 Task: Apply the theme  ""Marina"".
Action: Mouse moved to (207, 78)
Screenshot: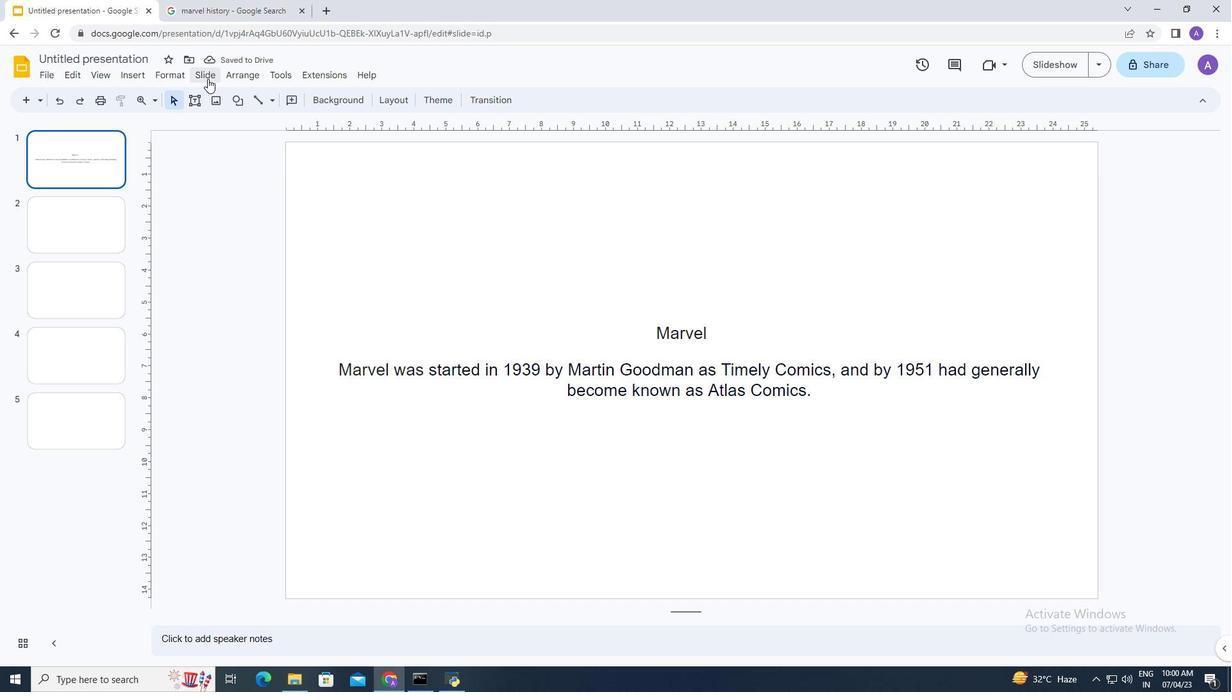 
Action: Mouse pressed left at (207, 78)
Screenshot: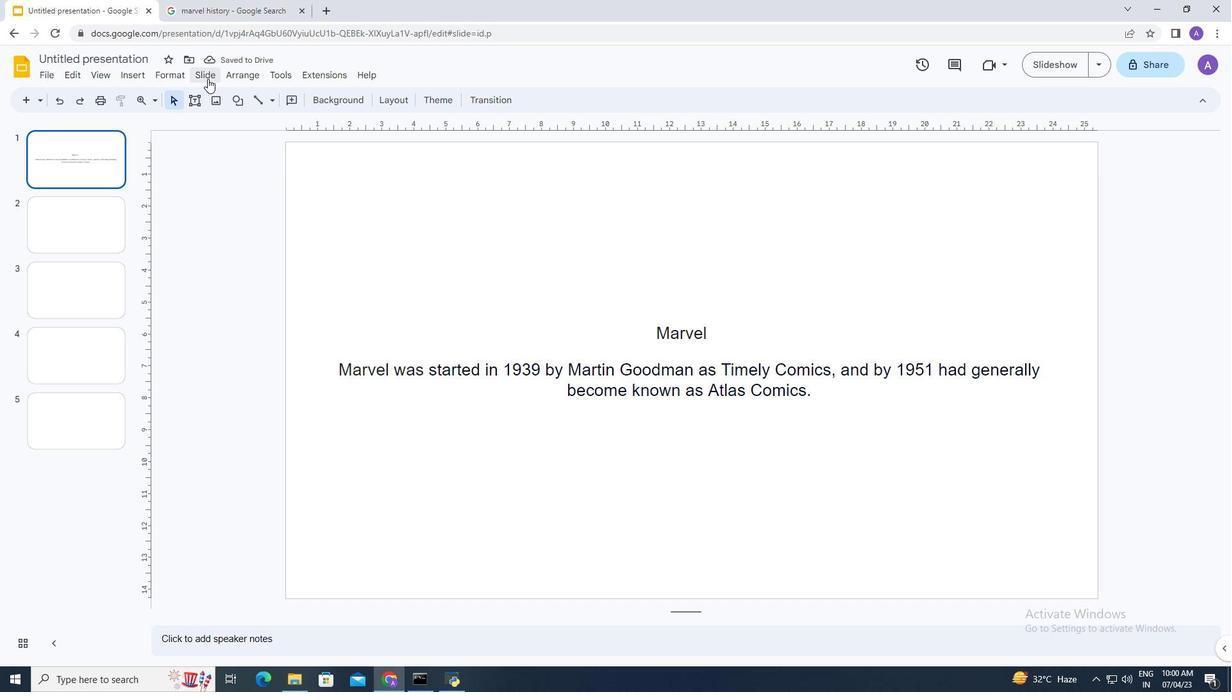 
Action: Mouse moved to (231, 300)
Screenshot: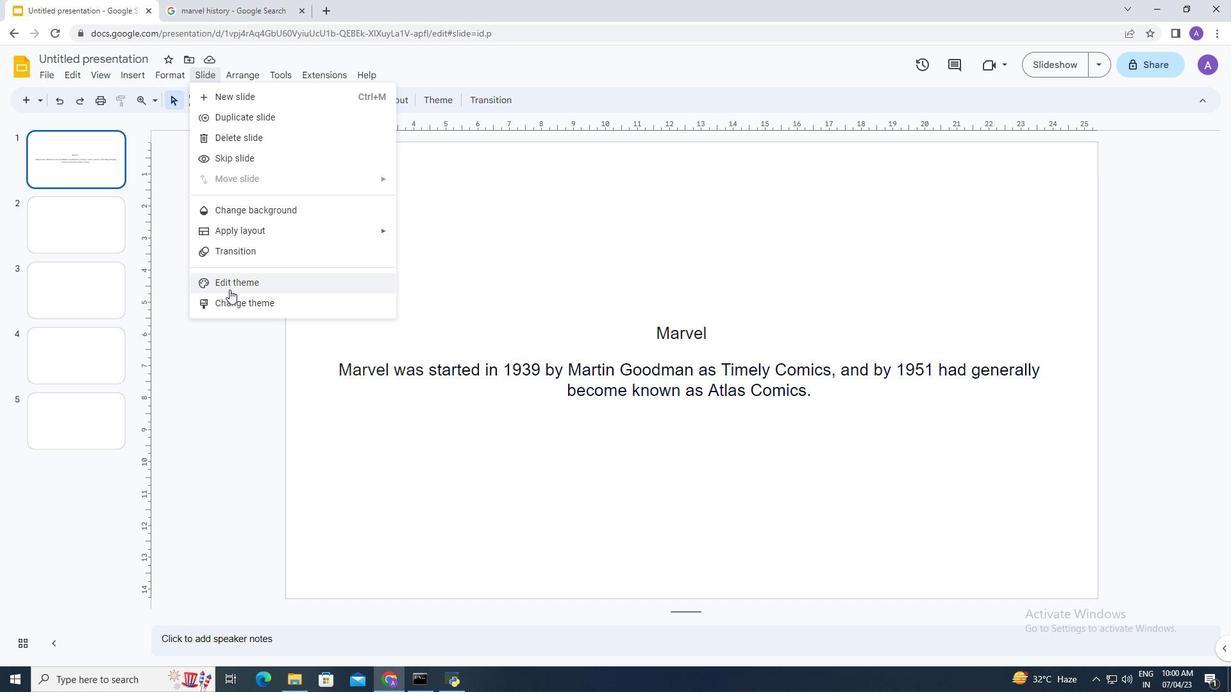 
Action: Mouse pressed left at (231, 300)
Screenshot: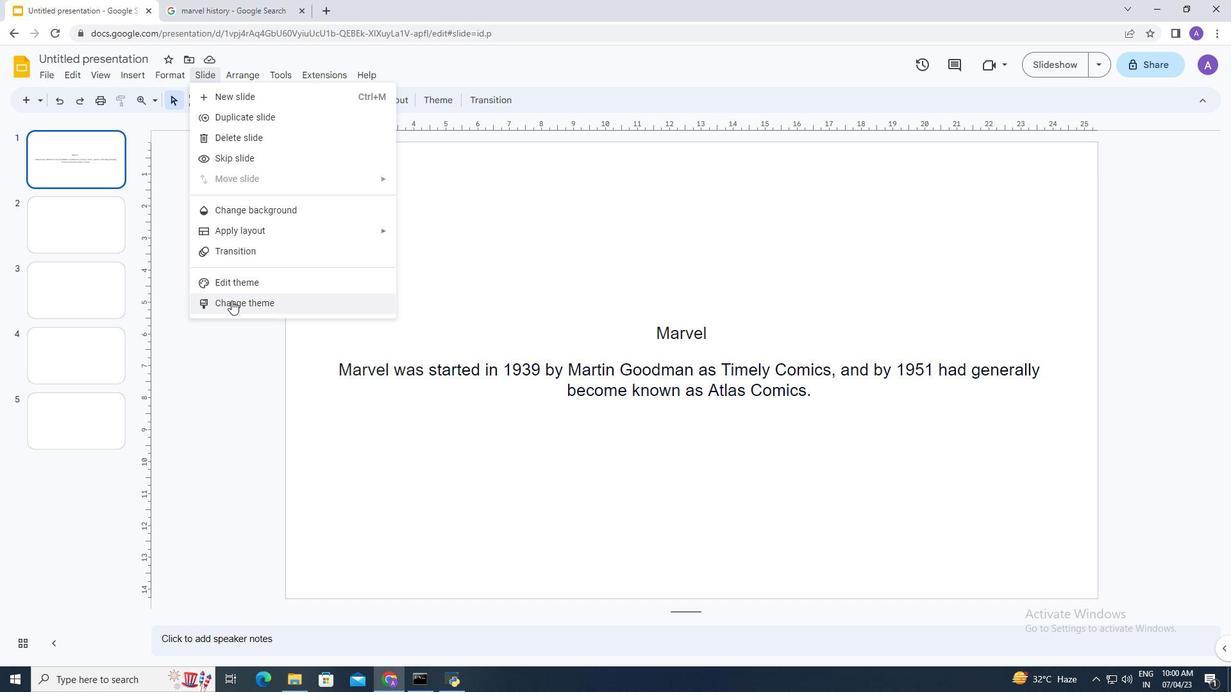 
Action: Mouse moved to (1154, 368)
Screenshot: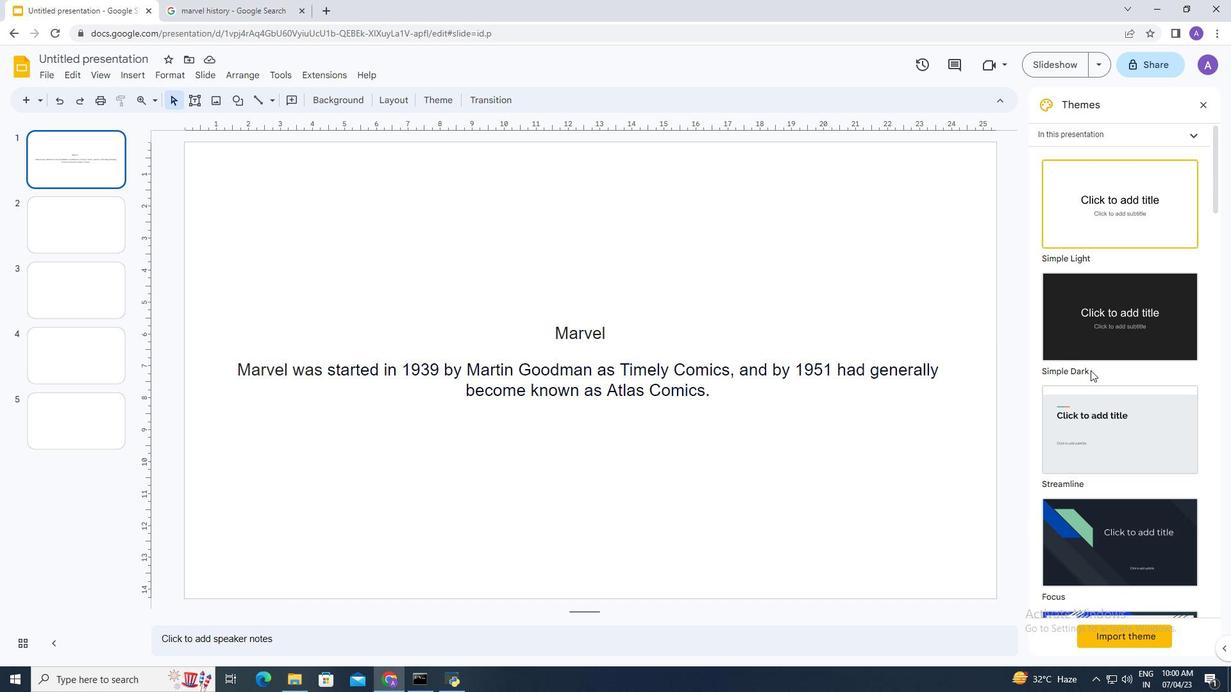 
Action: Mouse scrolled (1154, 368) with delta (0, 0)
Screenshot: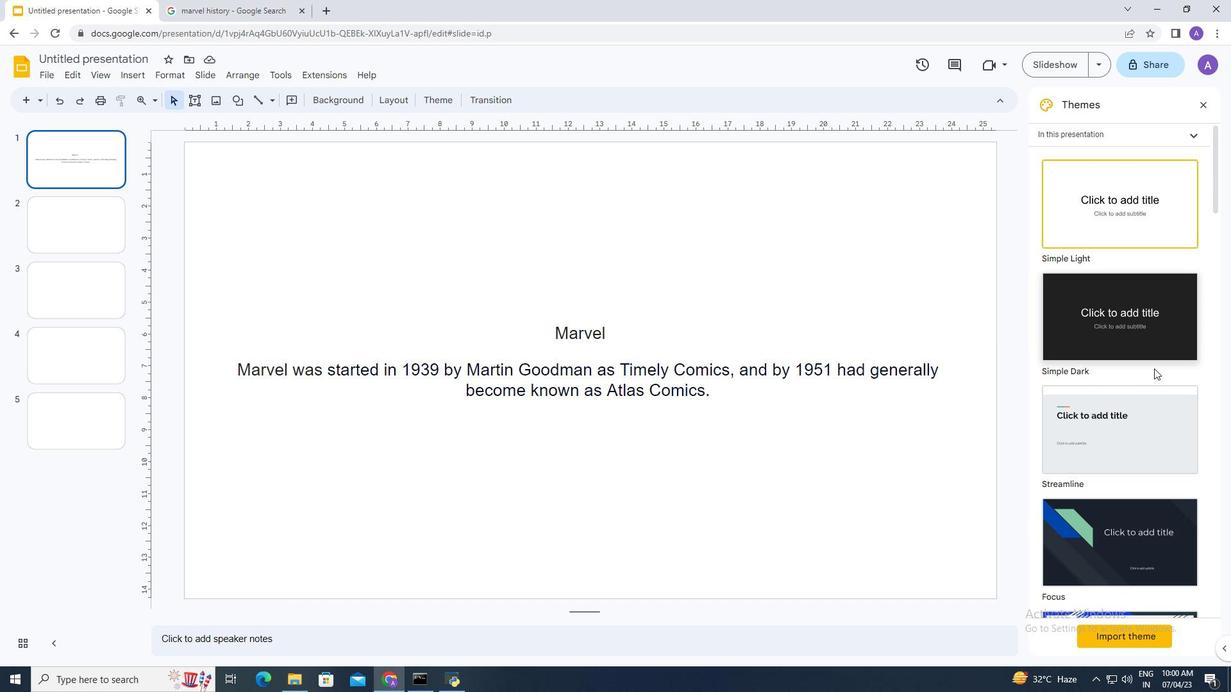 
Action: Mouse scrolled (1154, 368) with delta (0, 0)
Screenshot: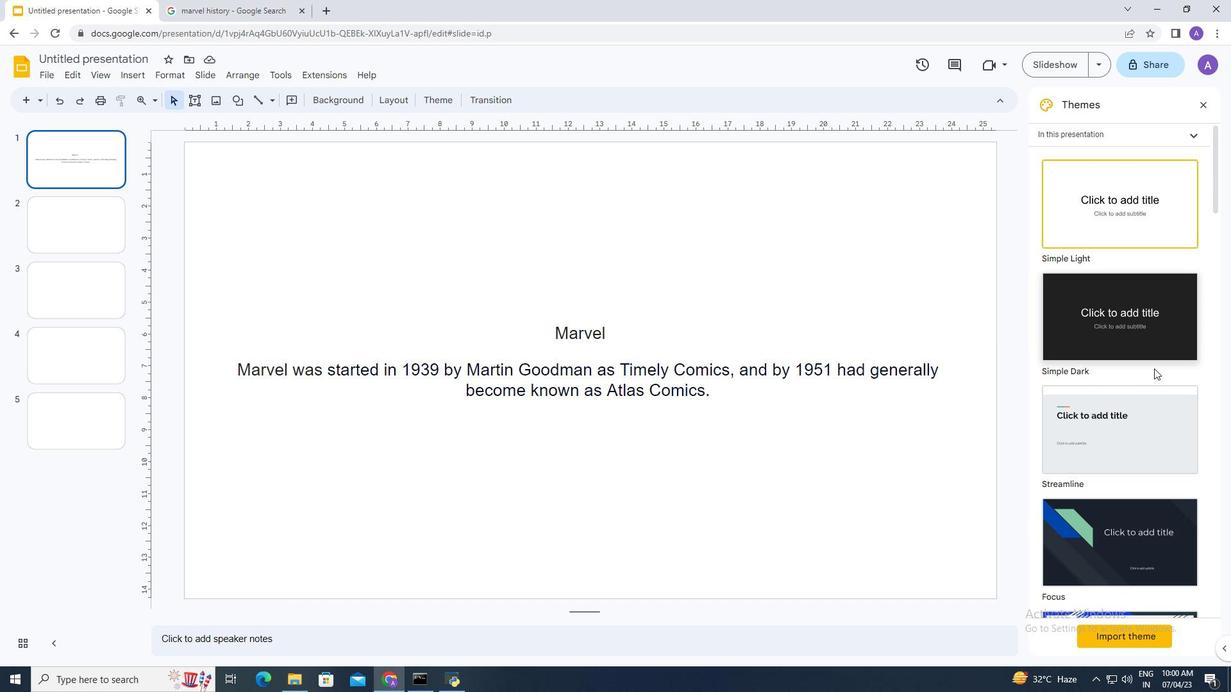 
Action: Mouse moved to (1154, 368)
Screenshot: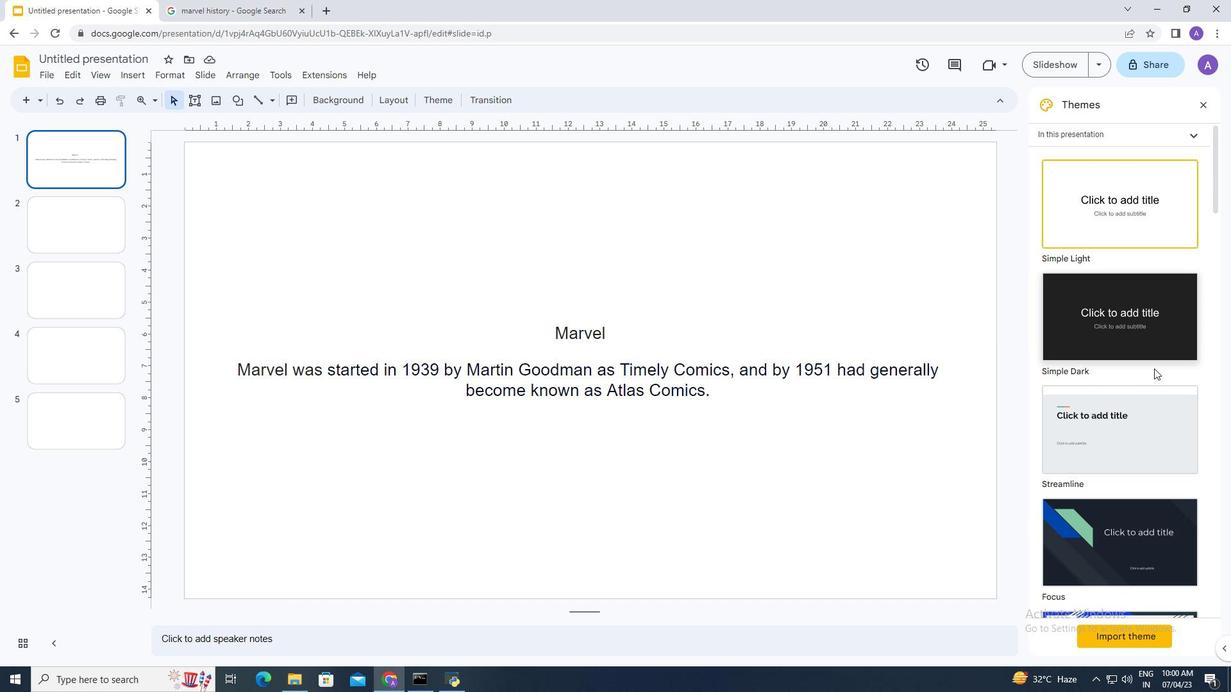 
Action: Mouse scrolled (1154, 368) with delta (0, 0)
Screenshot: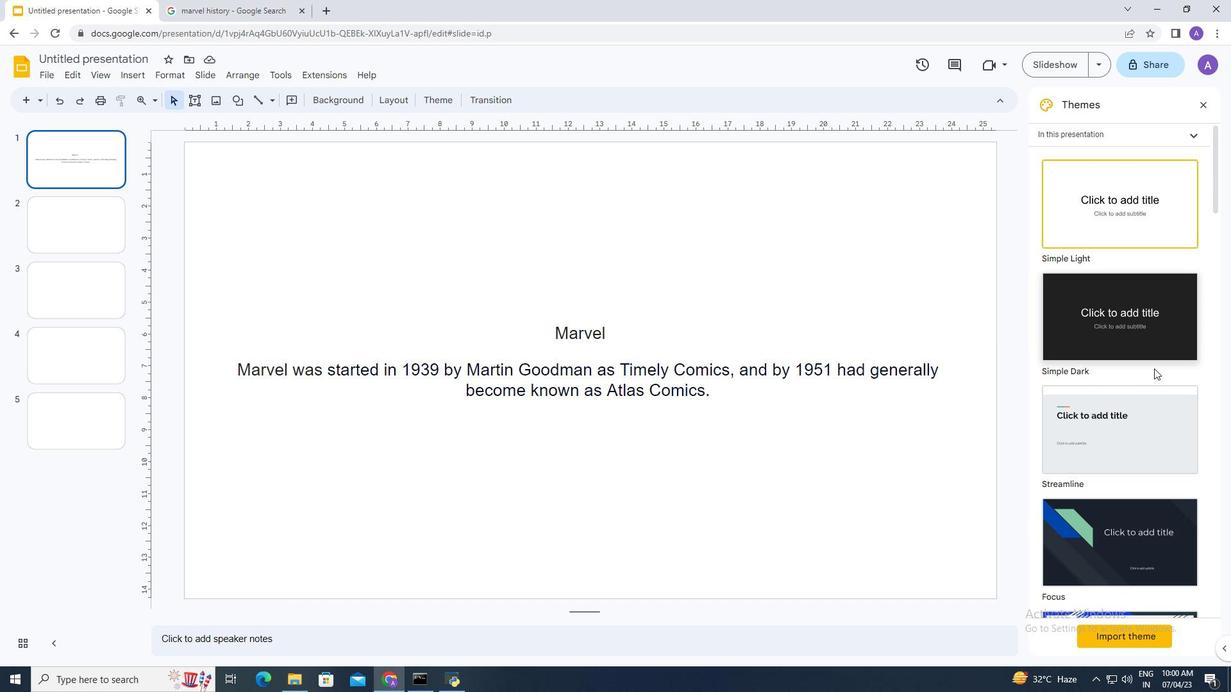 
Action: Mouse moved to (1112, 361)
Screenshot: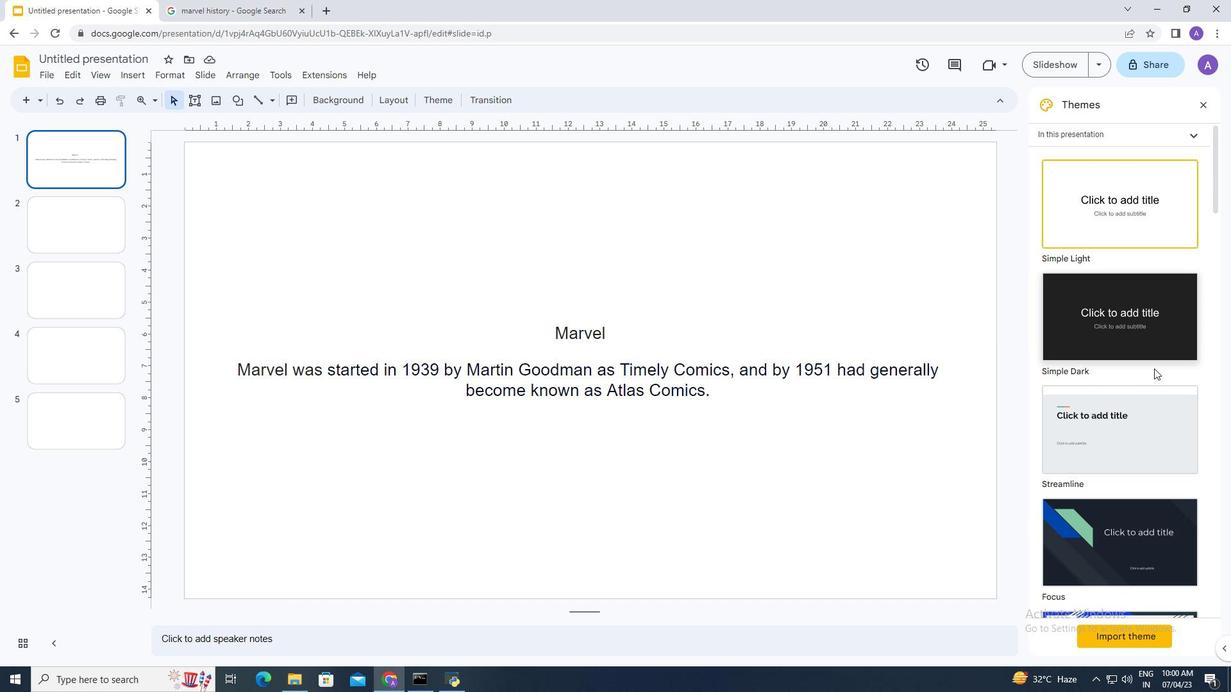 
Action: Mouse scrolled (1138, 365) with delta (0, 0)
Screenshot: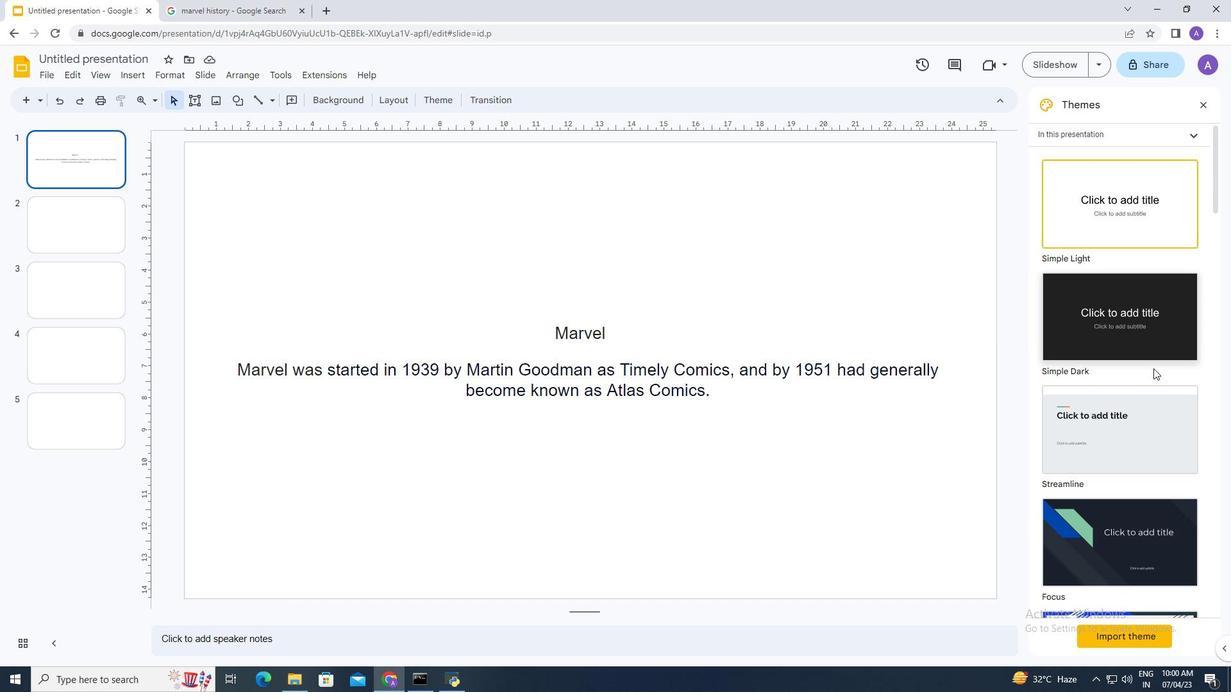 
Action: Mouse moved to (1102, 359)
Screenshot: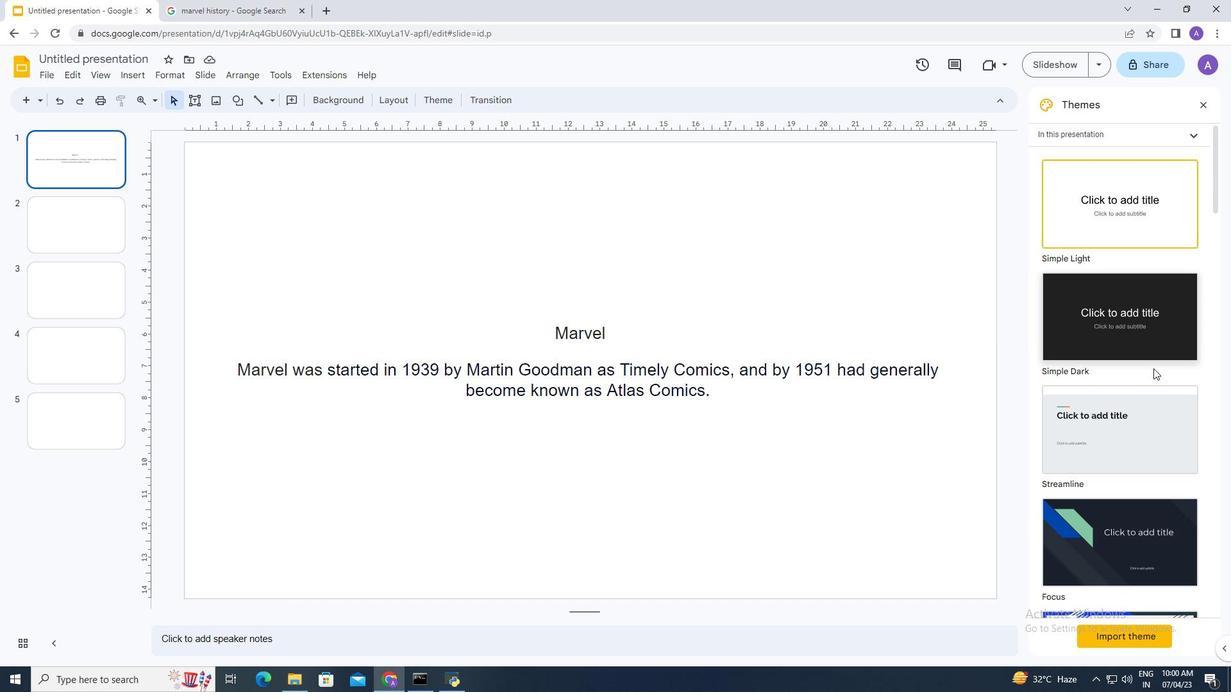 
Action: Mouse scrolled (1102, 359) with delta (0, 0)
Screenshot: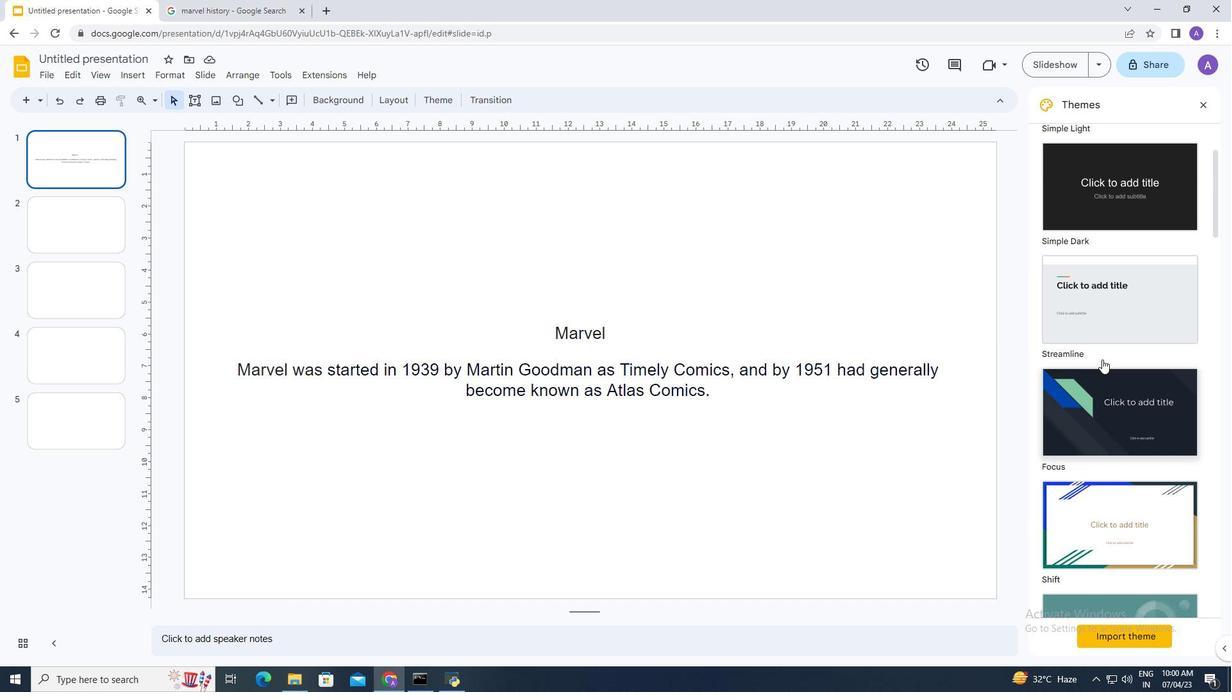 
Action: Mouse scrolled (1102, 359) with delta (0, 0)
Screenshot: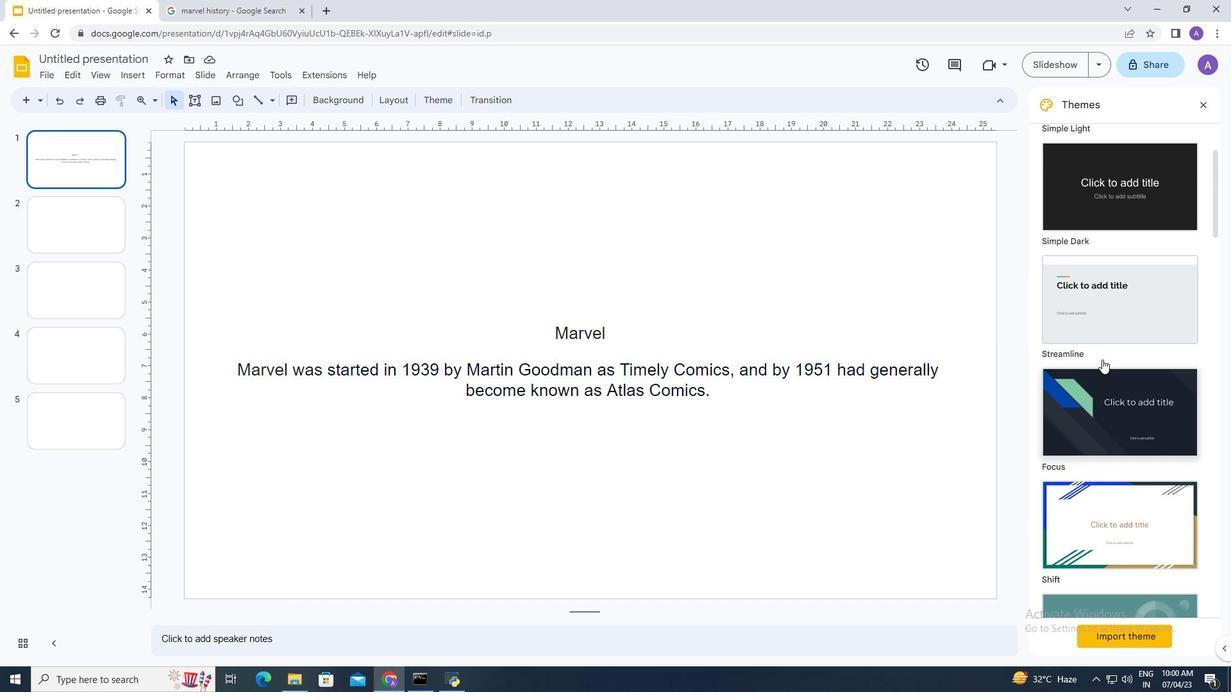
Action: Mouse scrolled (1102, 359) with delta (0, 0)
Screenshot: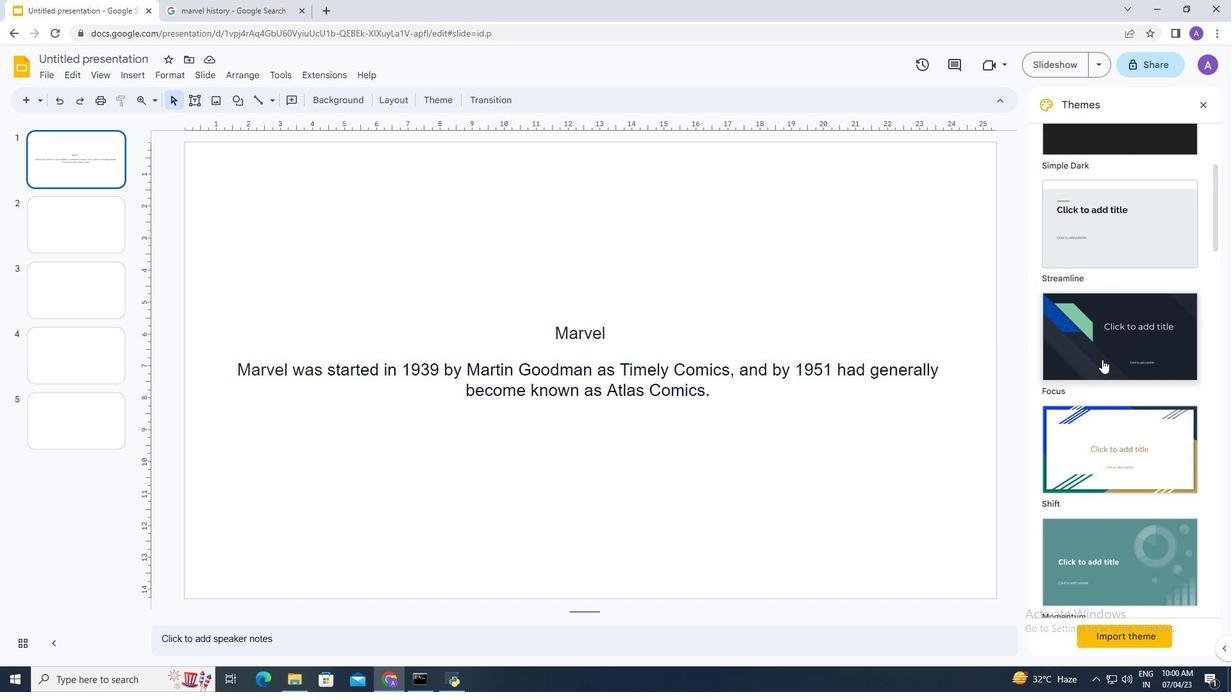 
Action: Mouse scrolled (1102, 359) with delta (0, 0)
Screenshot: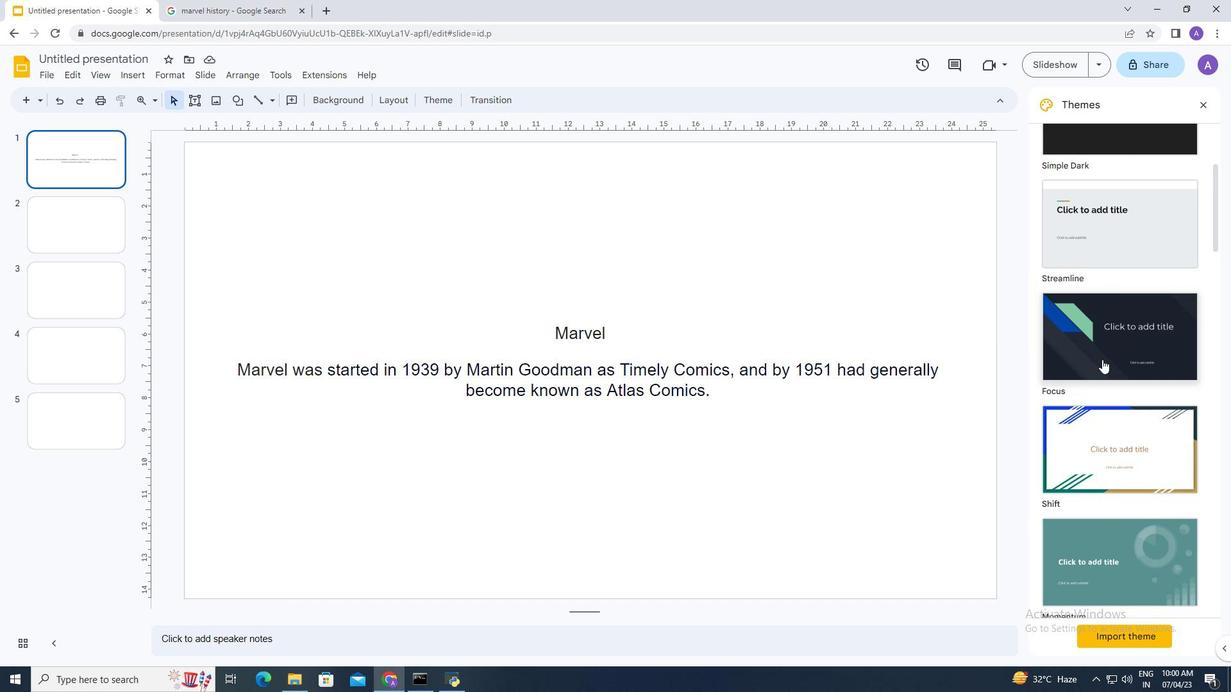 
Action: Mouse scrolled (1102, 359) with delta (0, 0)
Screenshot: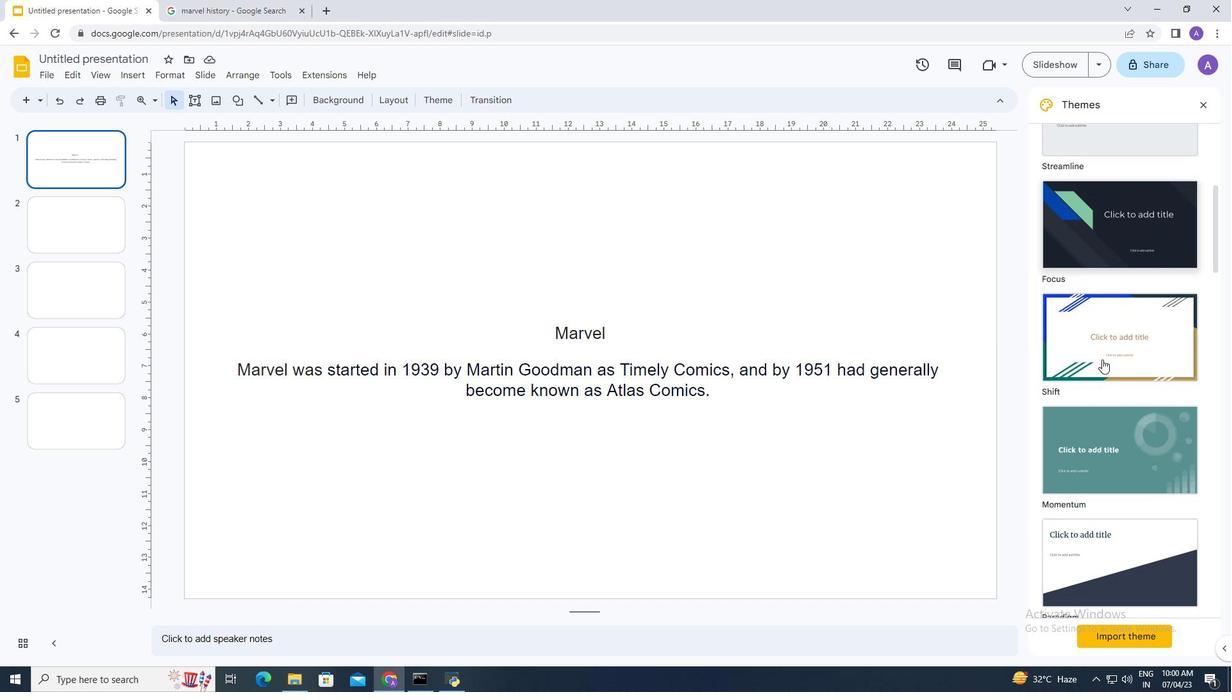 
Action: Mouse scrolled (1102, 359) with delta (0, 0)
Screenshot: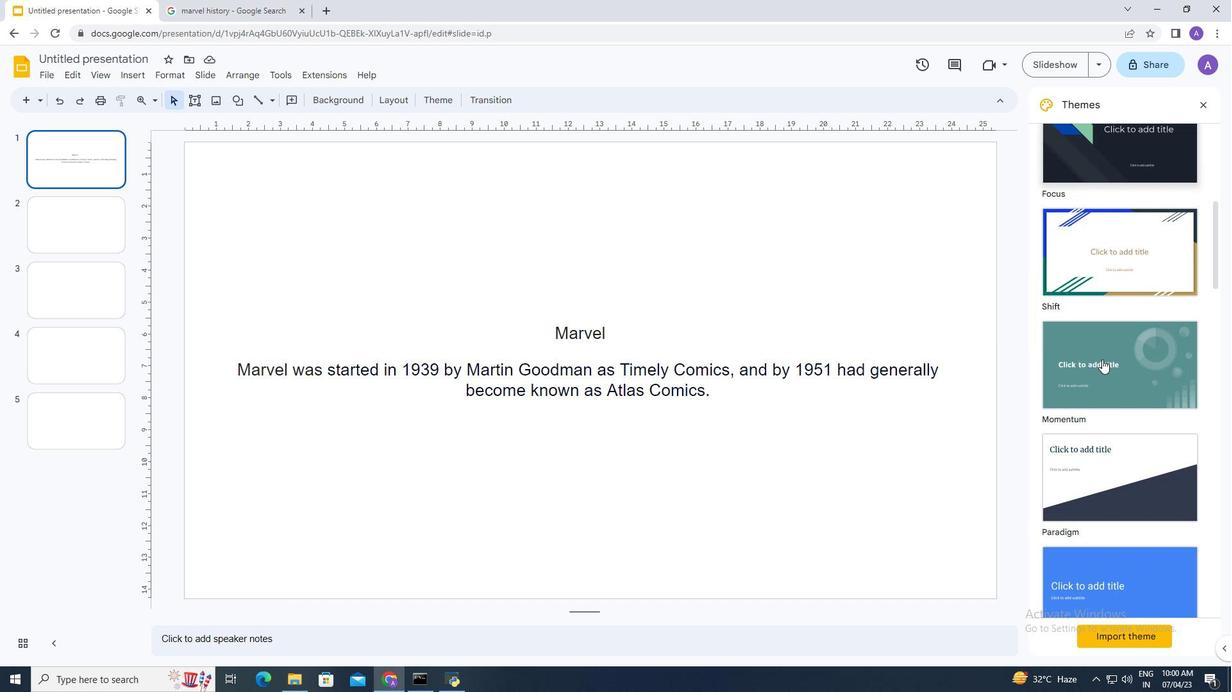 
Action: Mouse scrolled (1102, 359) with delta (0, 0)
Screenshot: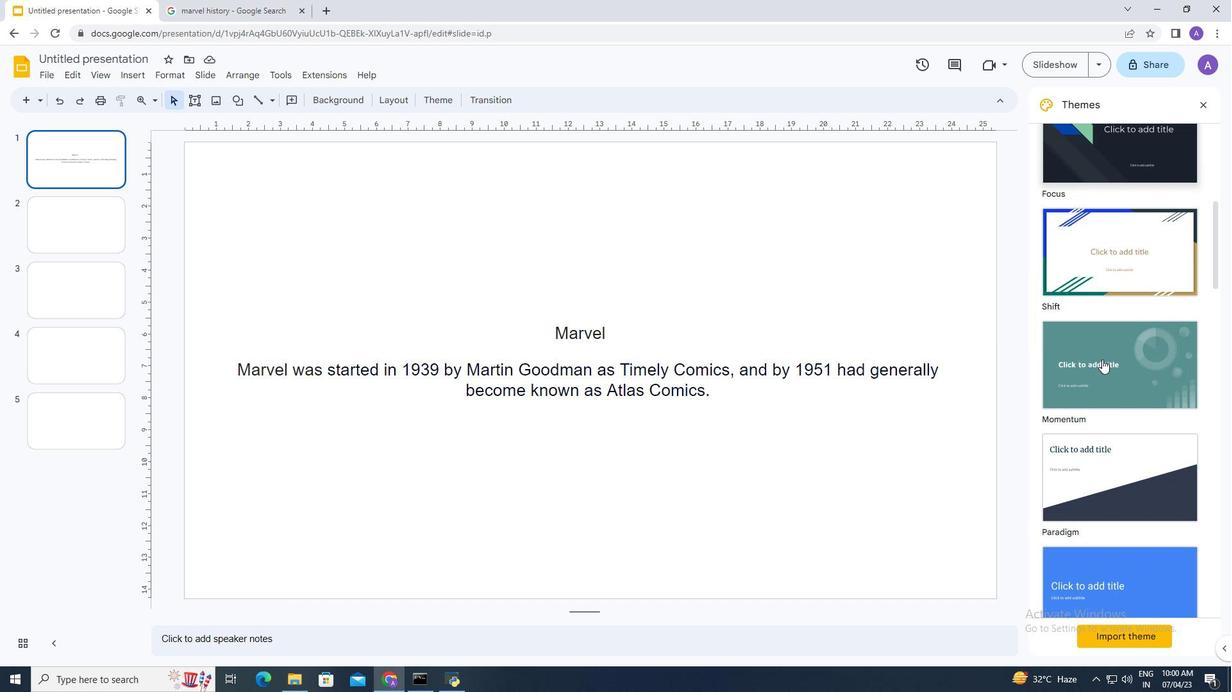 
Action: Mouse scrolled (1102, 359) with delta (0, 0)
Screenshot: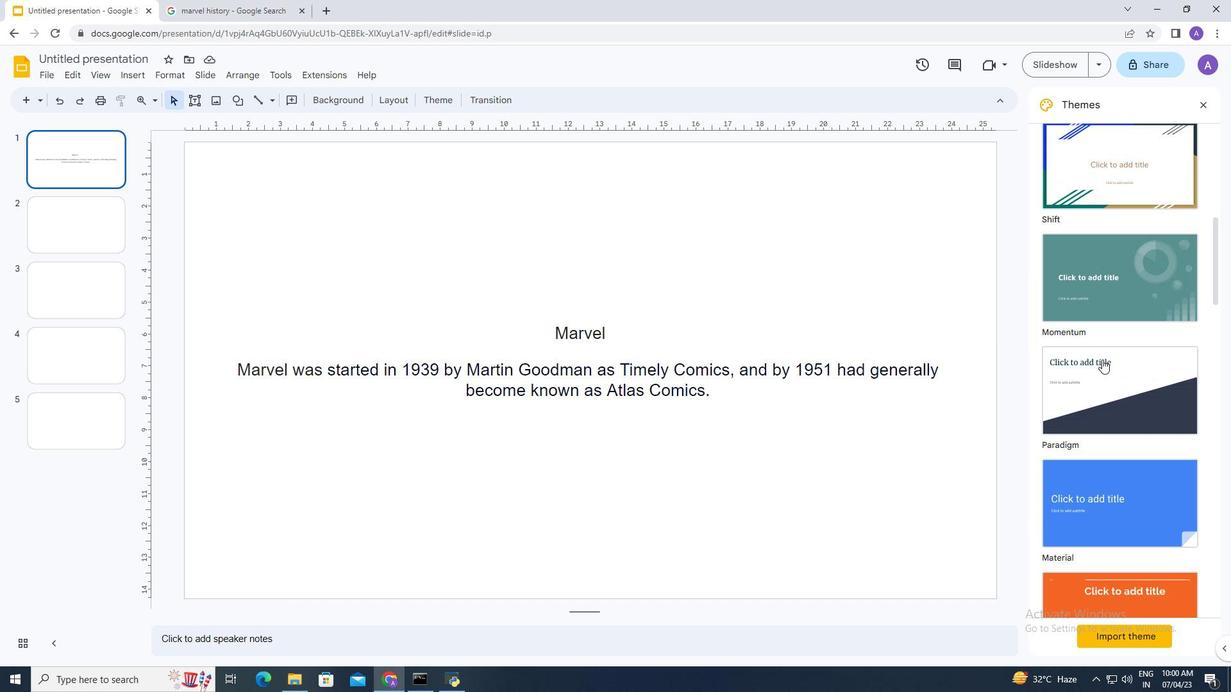 
Action: Mouse scrolled (1102, 359) with delta (0, 0)
Screenshot: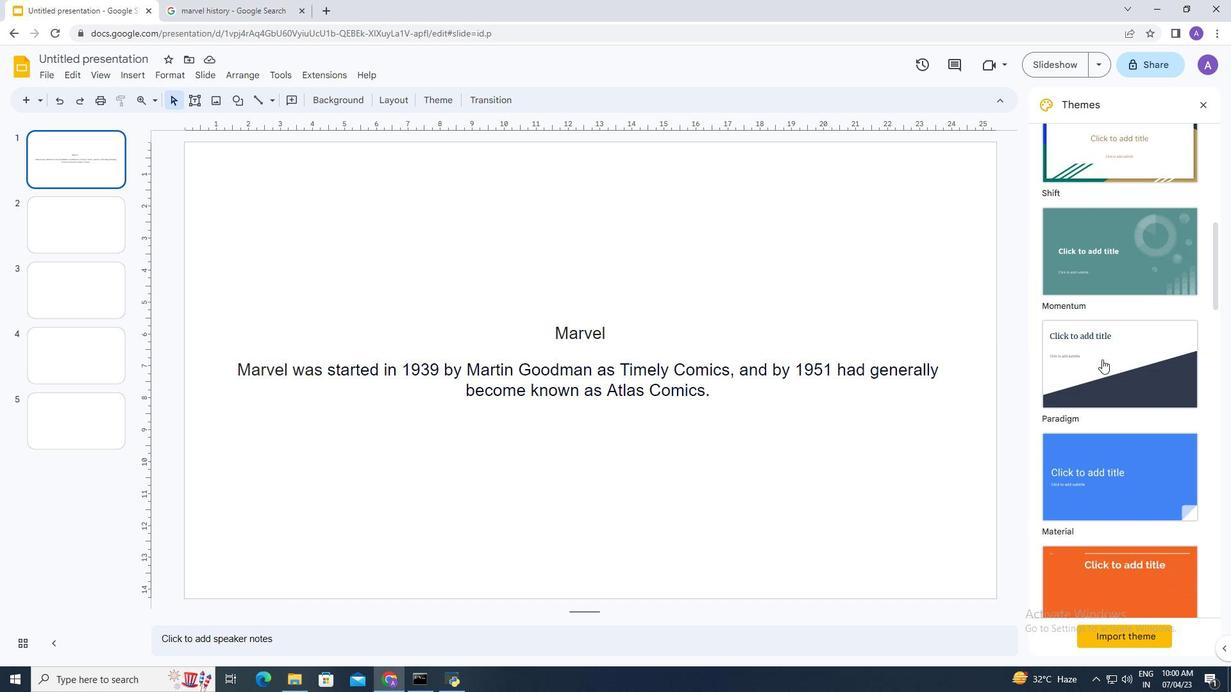 
Action: Mouse scrolled (1102, 359) with delta (0, 0)
Screenshot: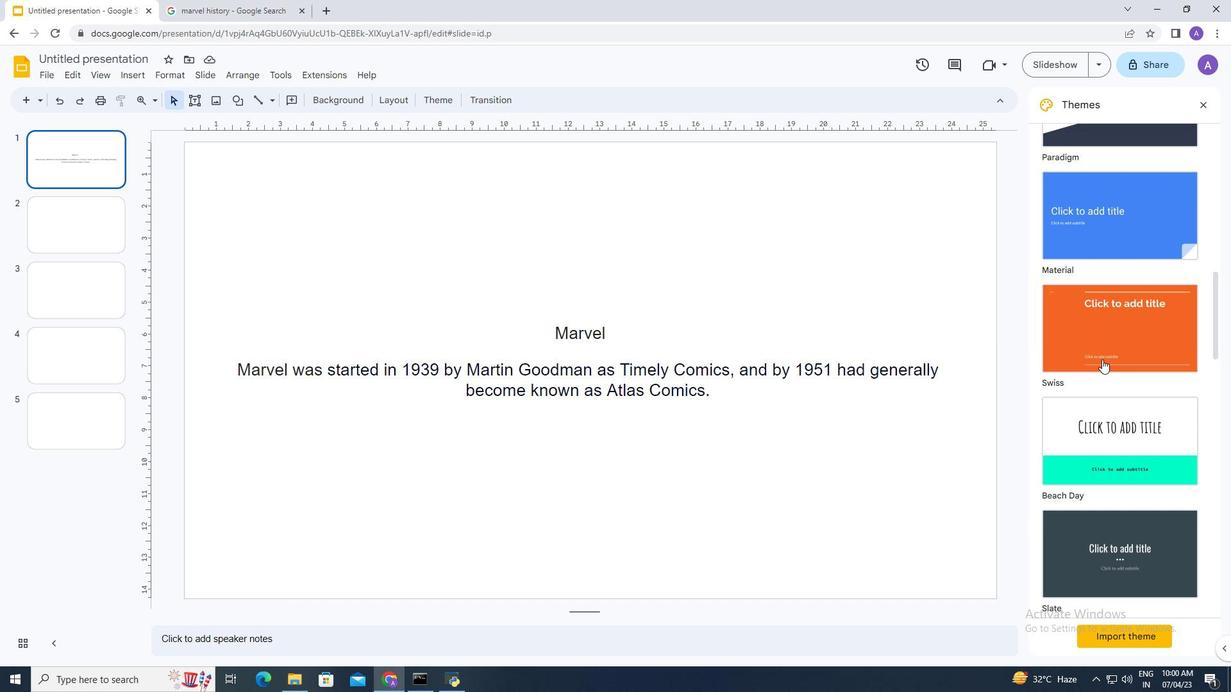 
Action: Mouse scrolled (1102, 359) with delta (0, 0)
Screenshot: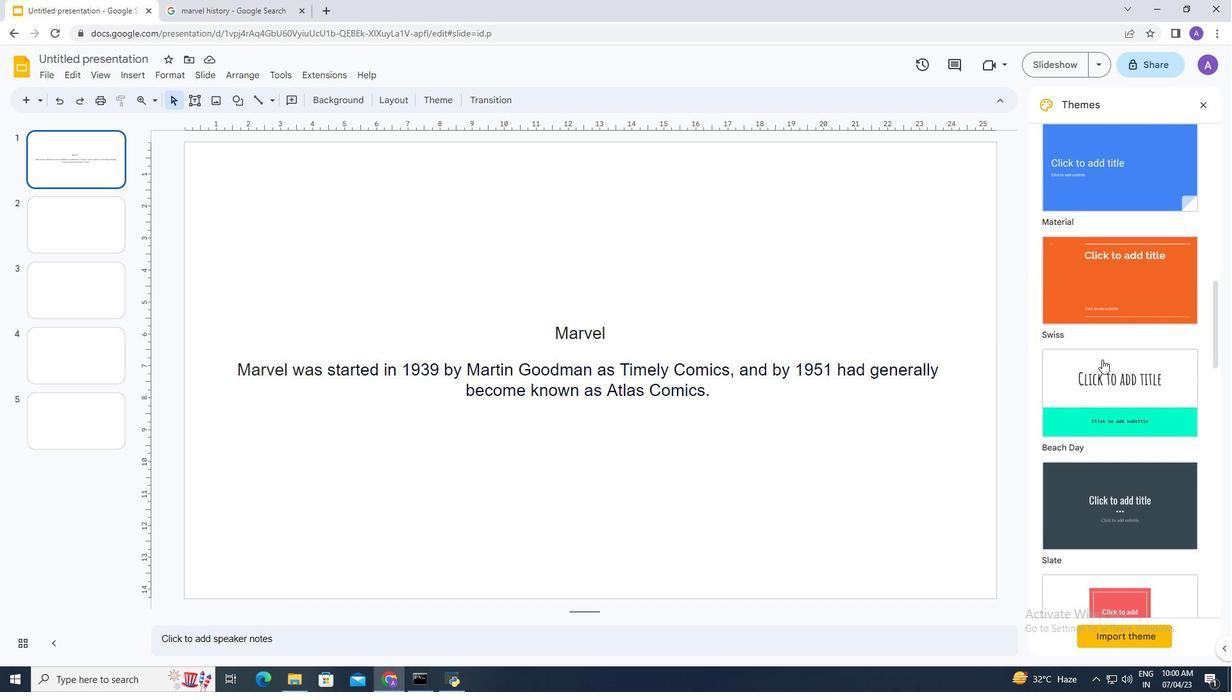 
Action: Mouse scrolled (1102, 360) with delta (0, 0)
Screenshot: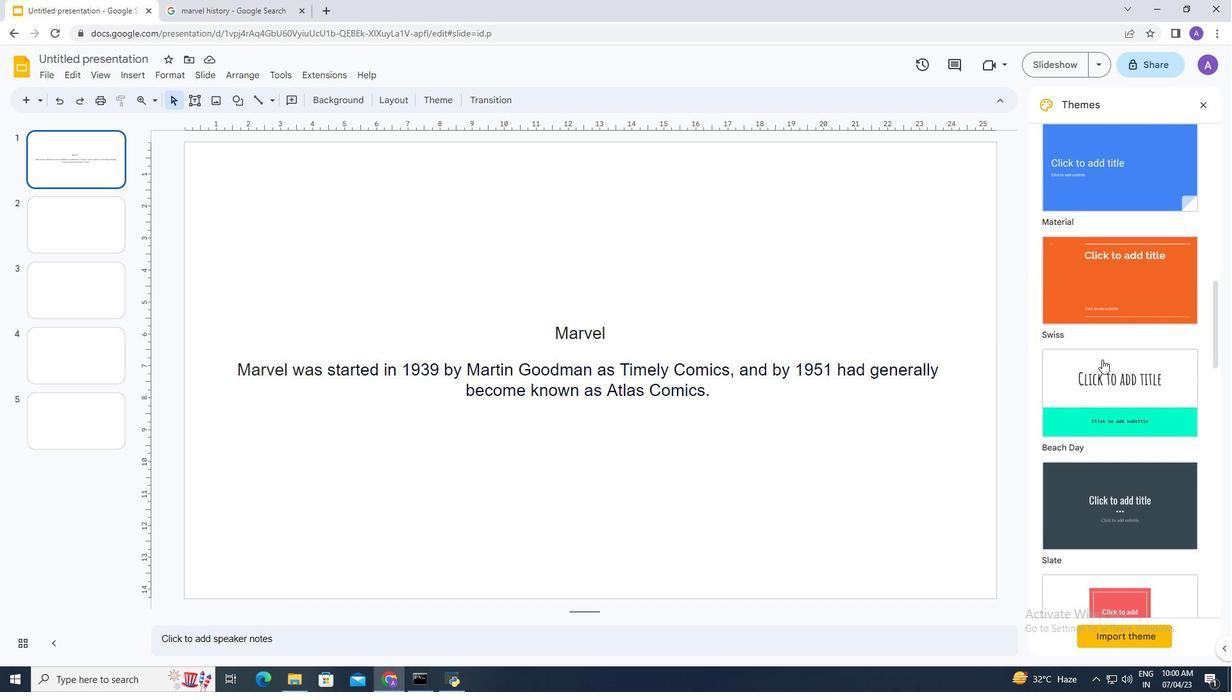 
Action: Mouse scrolled (1102, 359) with delta (0, 0)
Screenshot: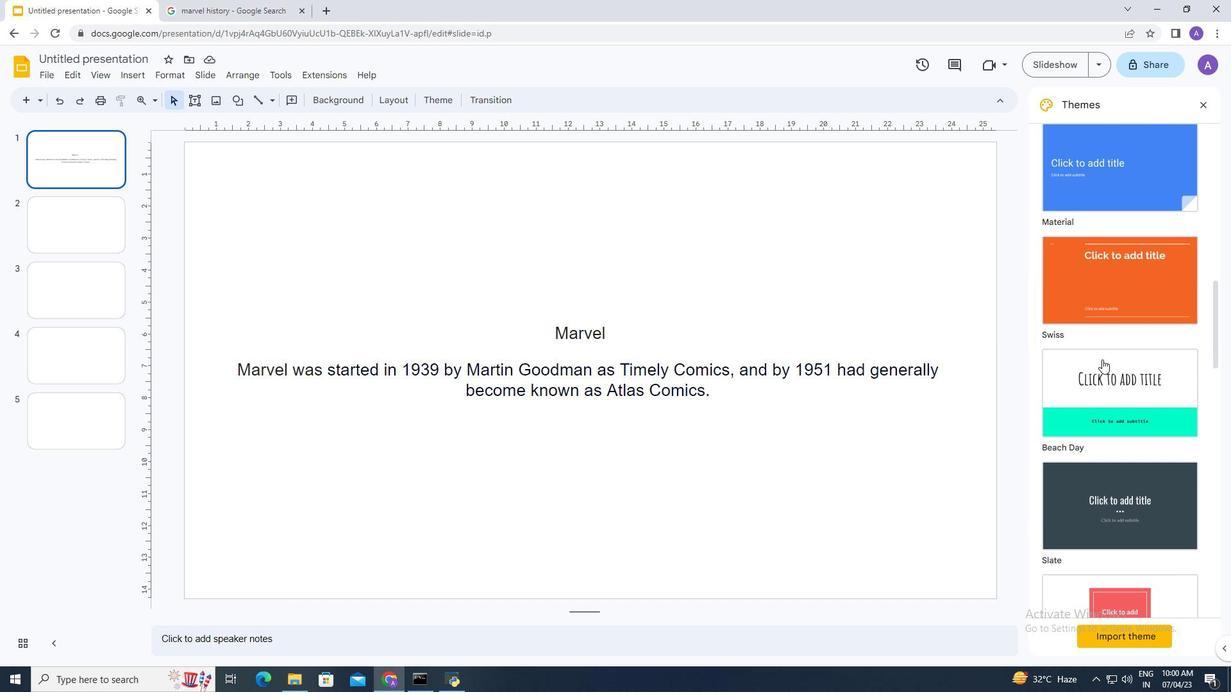 
Action: Mouse scrolled (1102, 359) with delta (0, 0)
Screenshot: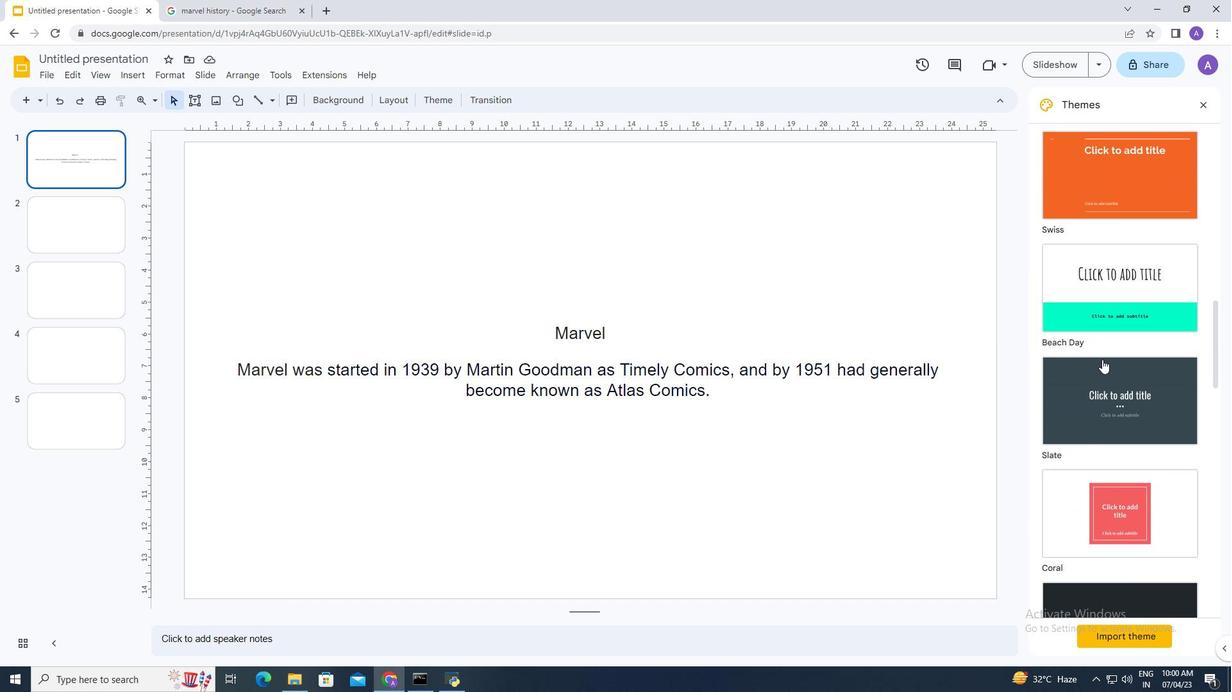 
Action: Mouse scrolled (1102, 359) with delta (0, 0)
Screenshot: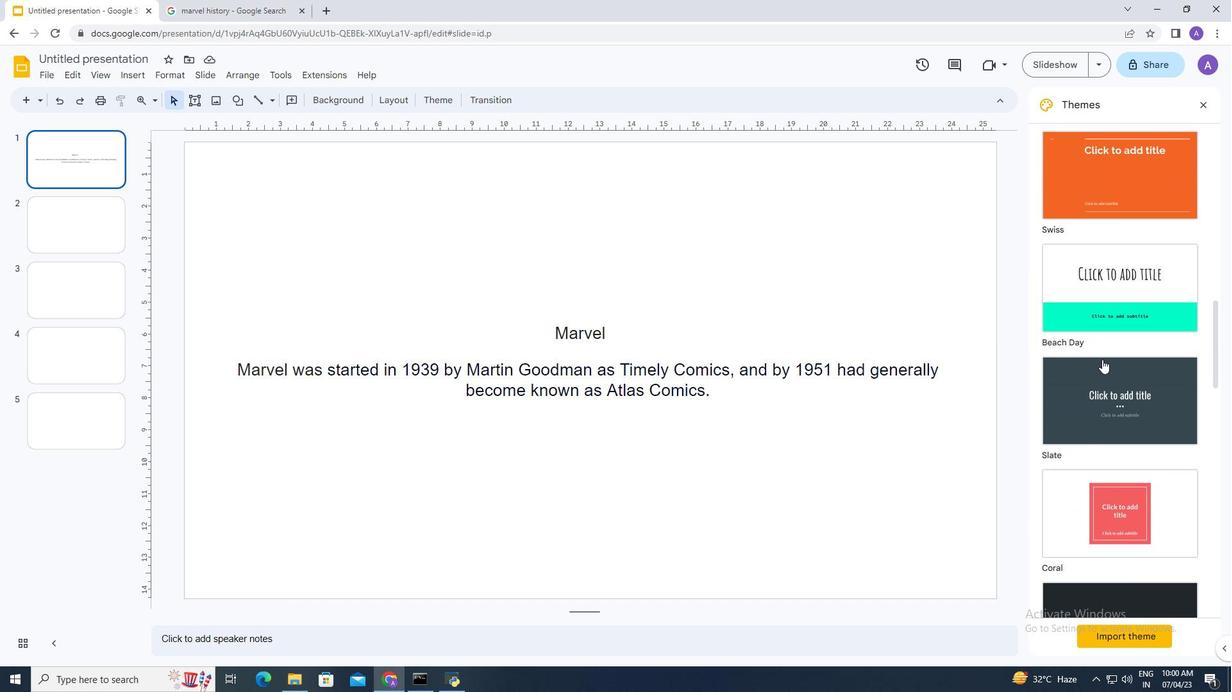 
Action: Mouse scrolled (1102, 359) with delta (0, 0)
Screenshot: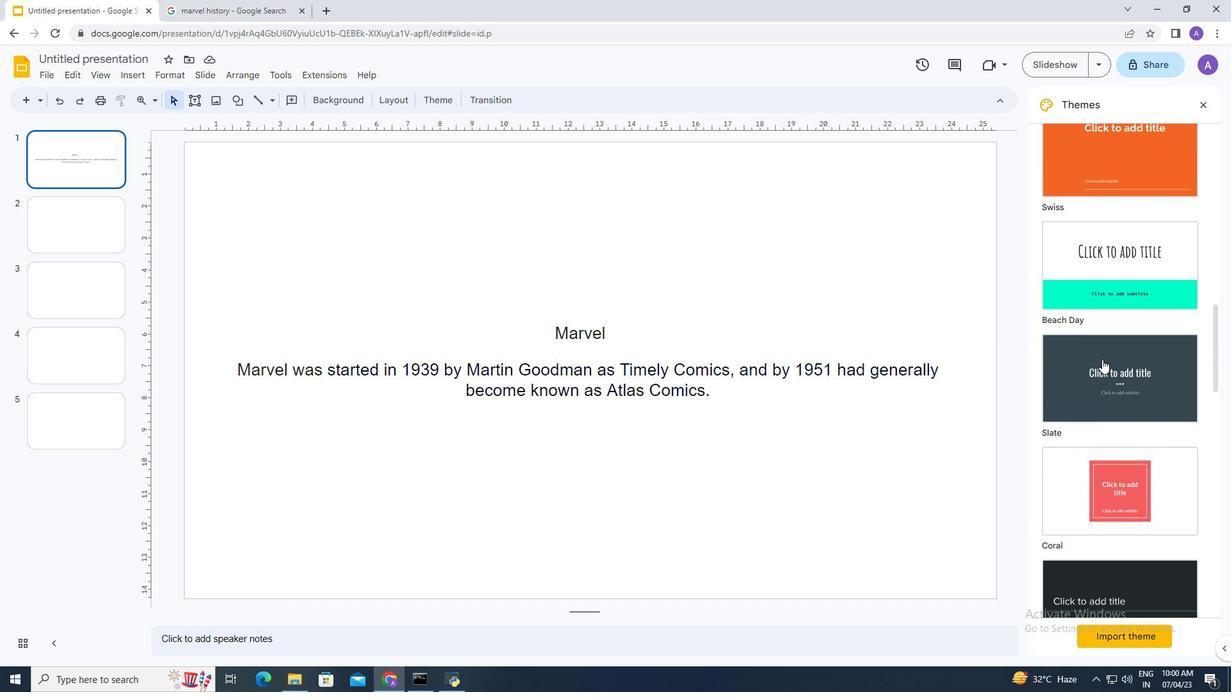 
Action: Mouse scrolled (1102, 359) with delta (0, 0)
Screenshot: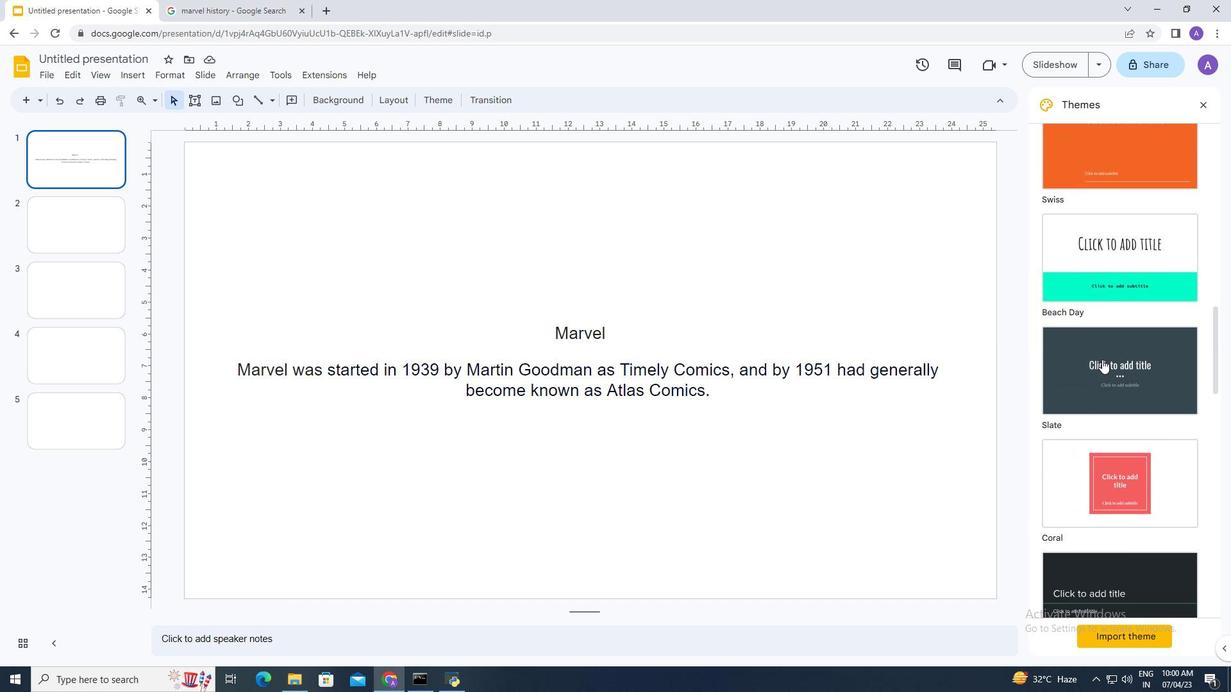 
Action: Mouse scrolled (1102, 359) with delta (0, 0)
Screenshot: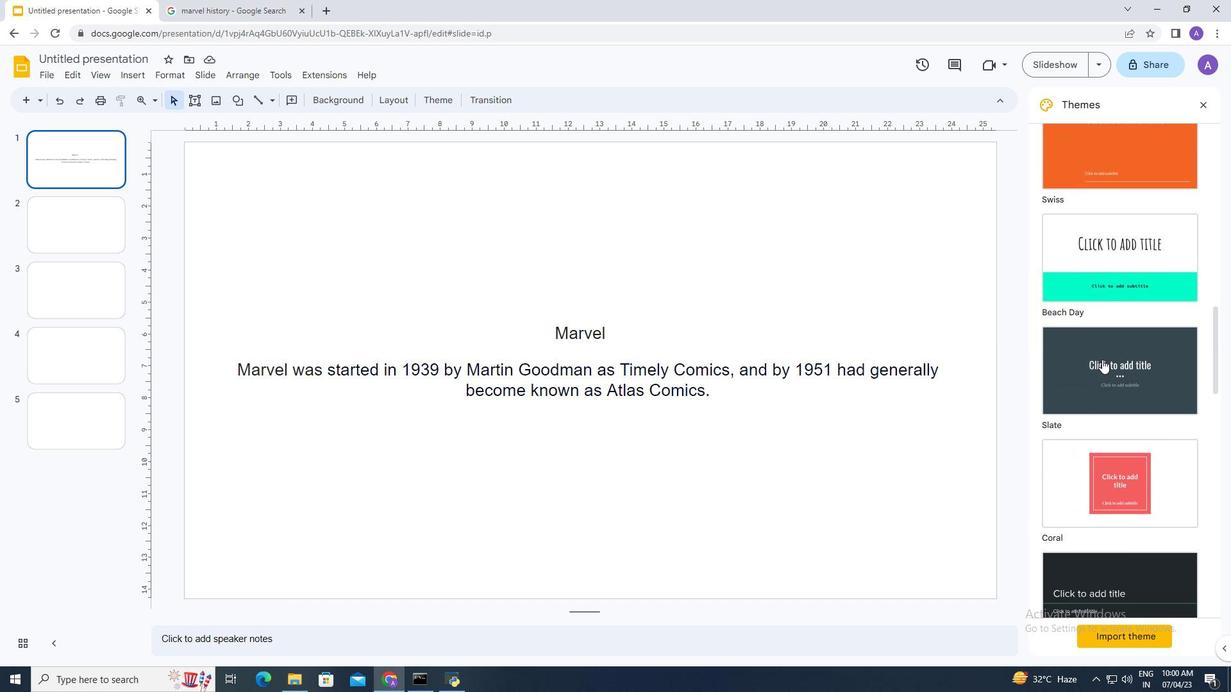 
Action: Mouse scrolled (1102, 359) with delta (0, 0)
Screenshot: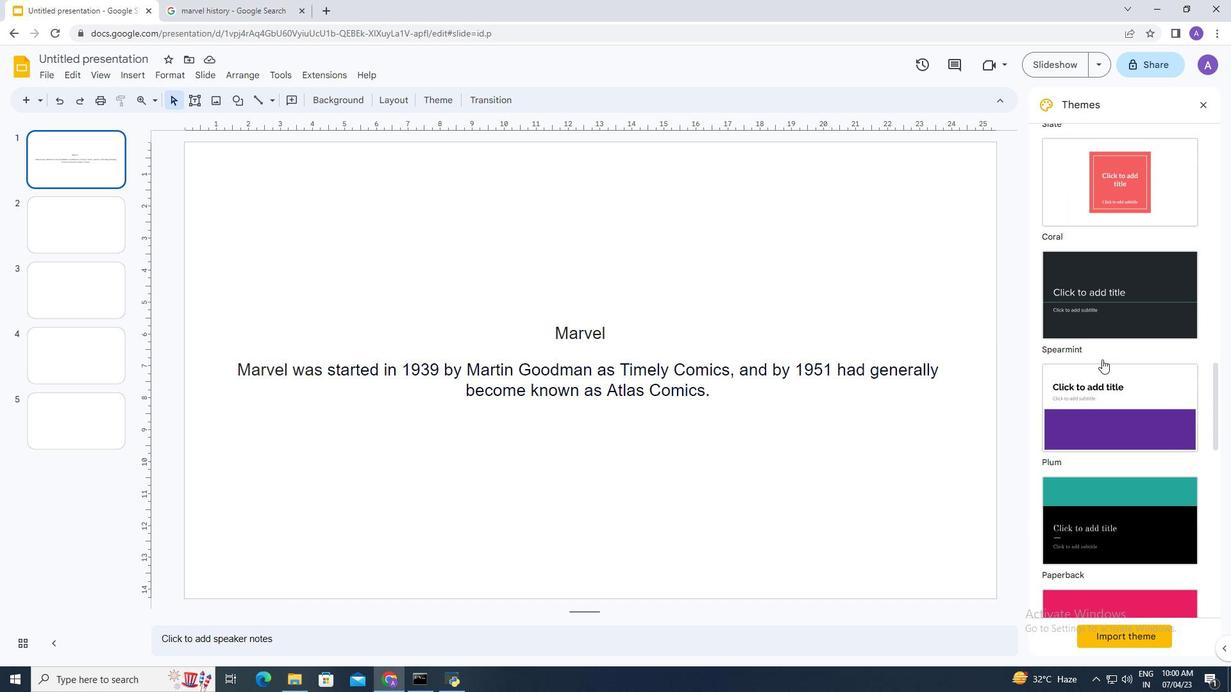 
Action: Mouse scrolled (1102, 359) with delta (0, 0)
Screenshot: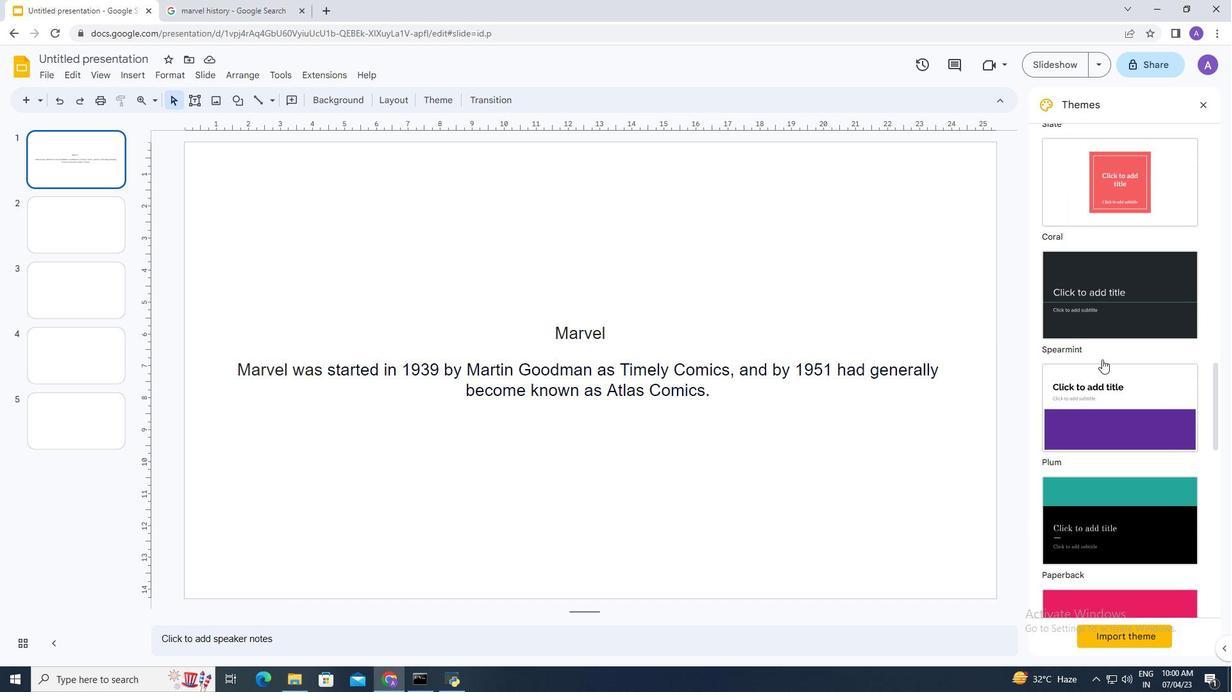 
Action: Mouse scrolled (1102, 359) with delta (0, 0)
Screenshot: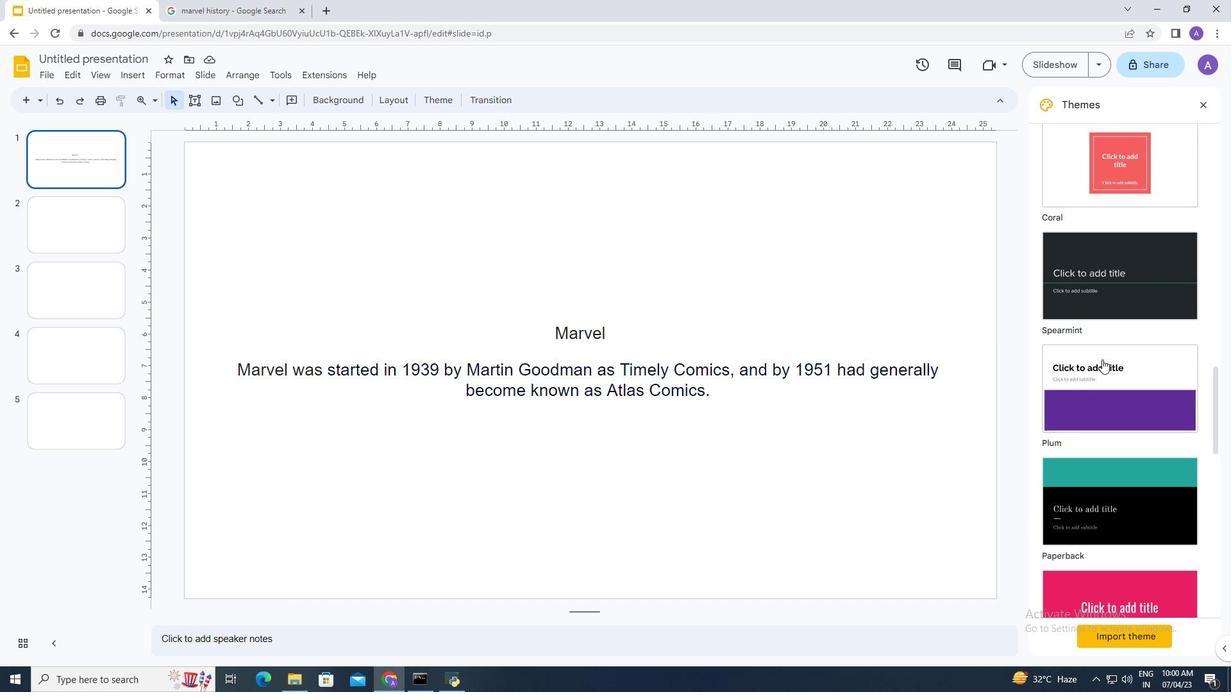 
Action: Mouse scrolled (1102, 359) with delta (0, 0)
Screenshot: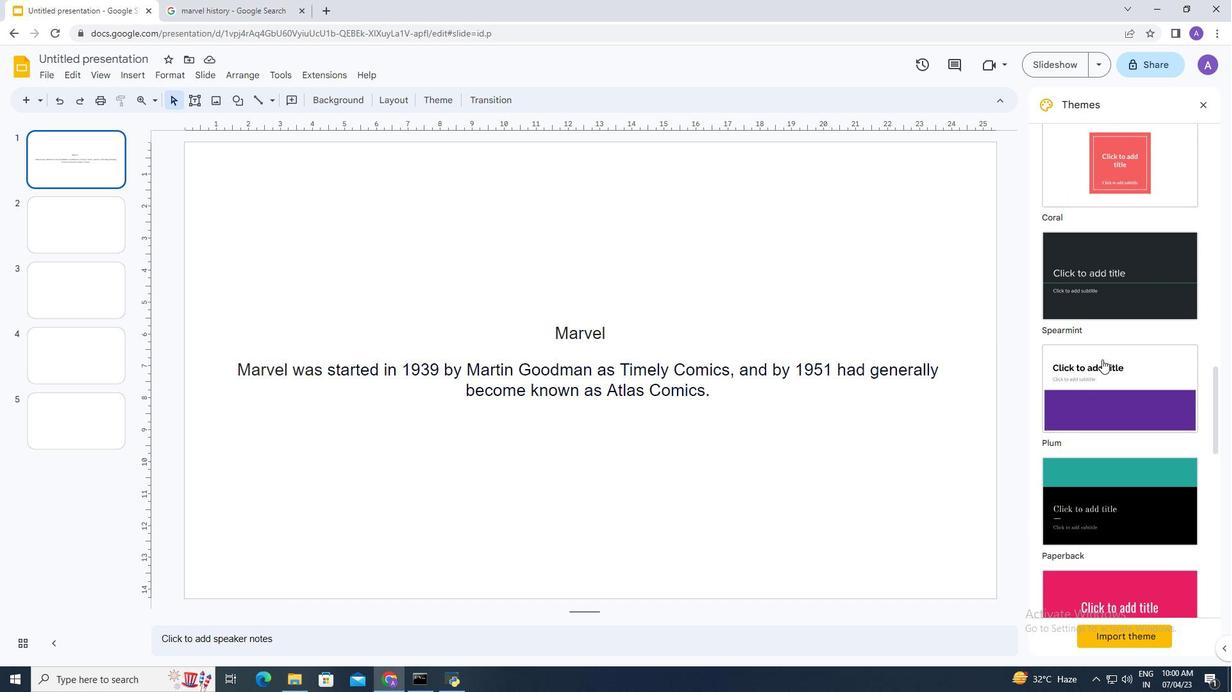 
Action: Mouse scrolled (1102, 359) with delta (0, 0)
Screenshot: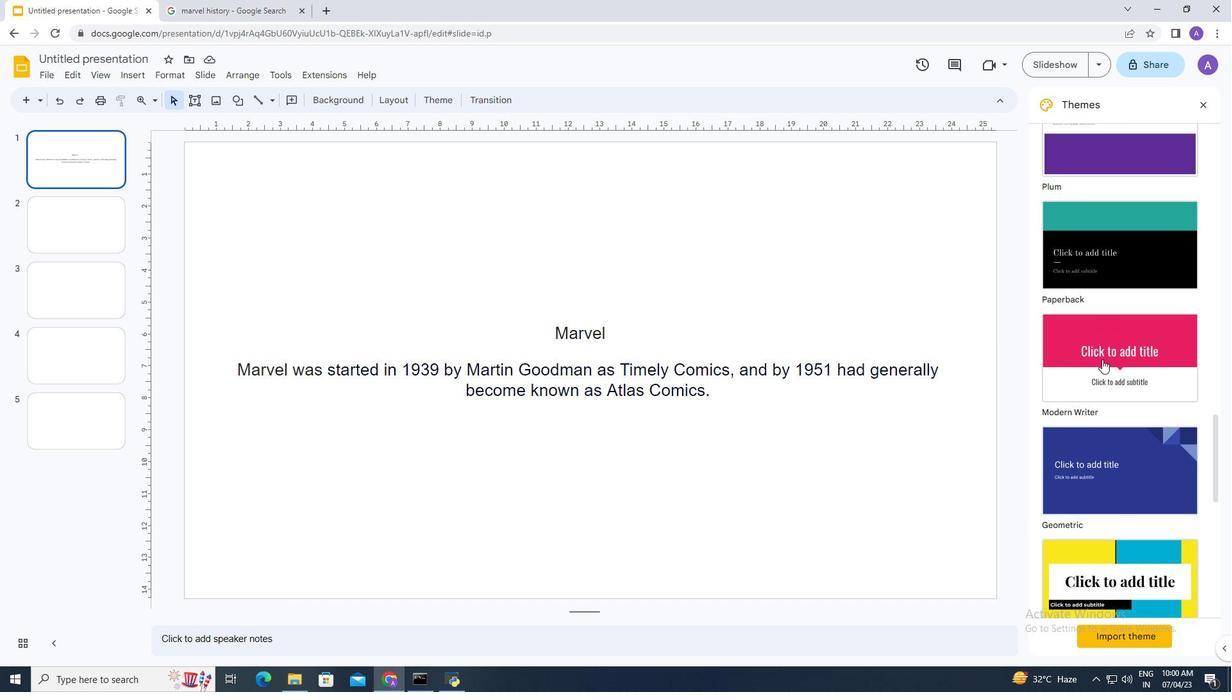 
Action: Mouse scrolled (1102, 359) with delta (0, 0)
Screenshot: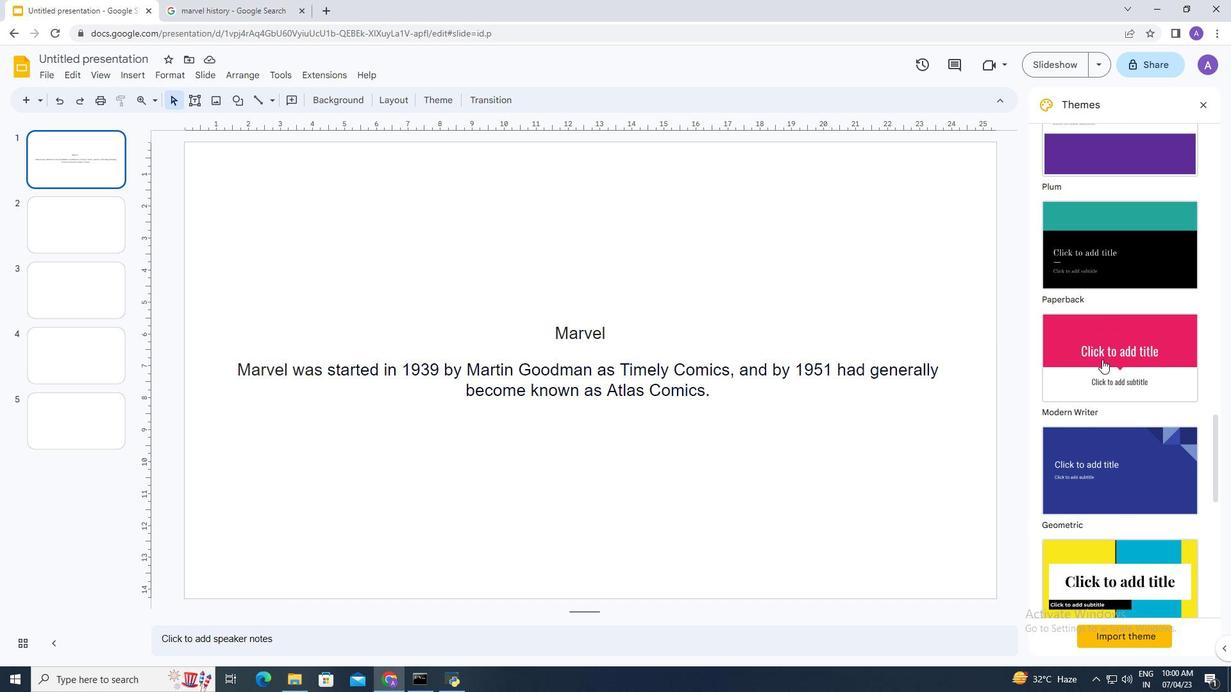 
Action: Mouse scrolled (1102, 359) with delta (0, 0)
Screenshot: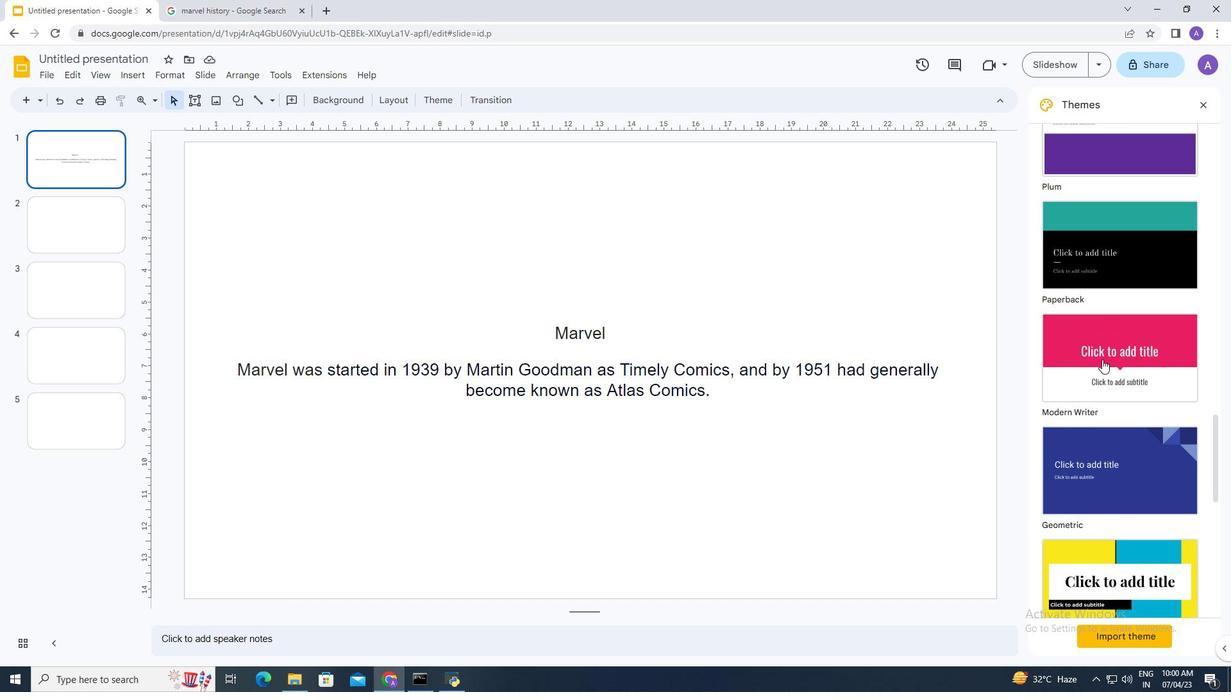 
Action: Mouse scrolled (1102, 359) with delta (0, 0)
Screenshot: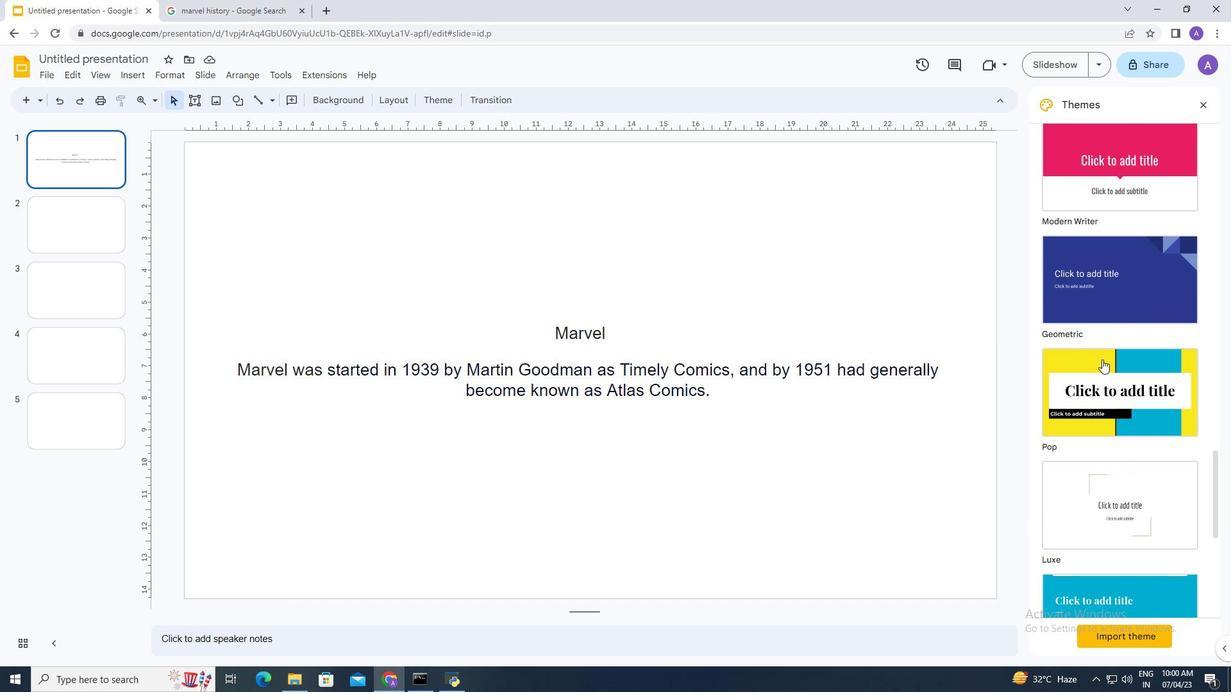 
Action: Mouse scrolled (1102, 359) with delta (0, 0)
Screenshot: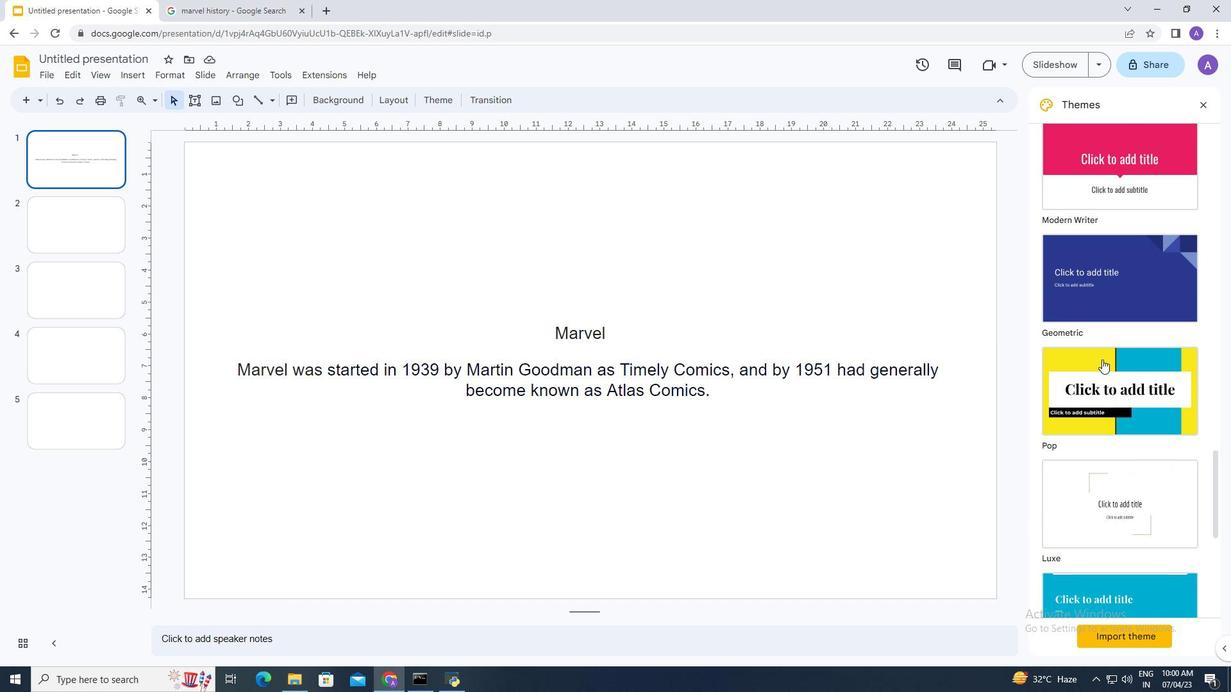 
Action: Mouse scrolled (1102, 359) with delta (0, 0)
Screenshot: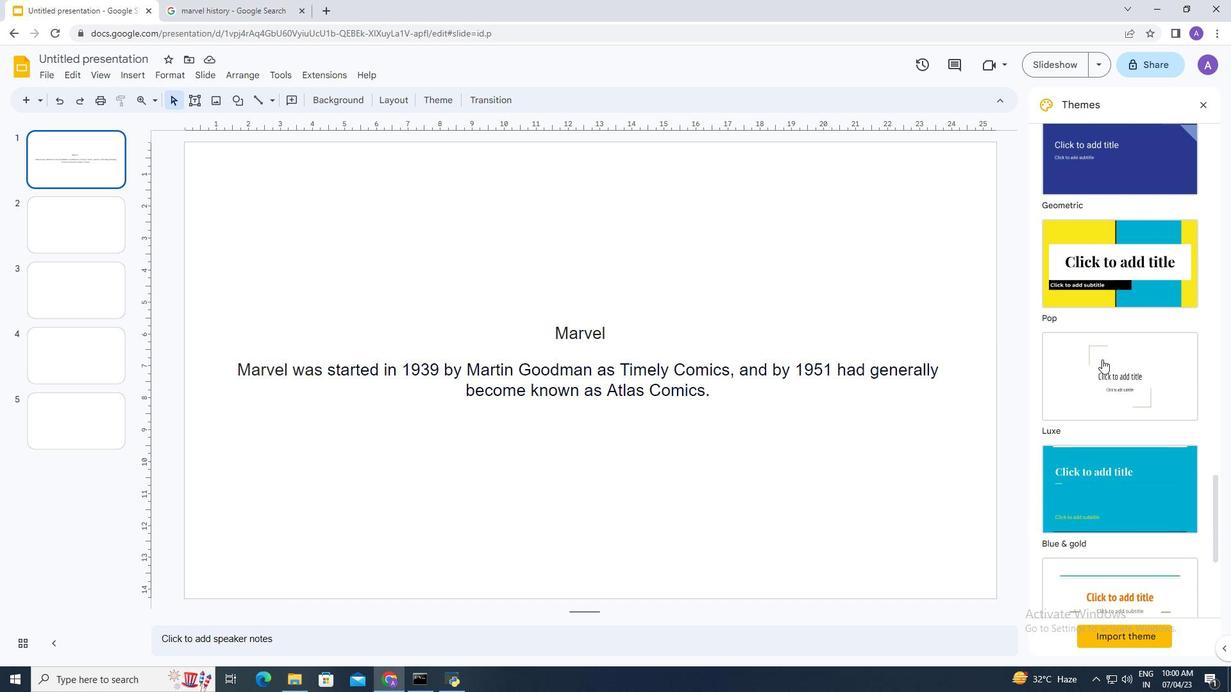 
Action: Mouse scrolled (1102, 359) with delta (0, 0)
Screenshot: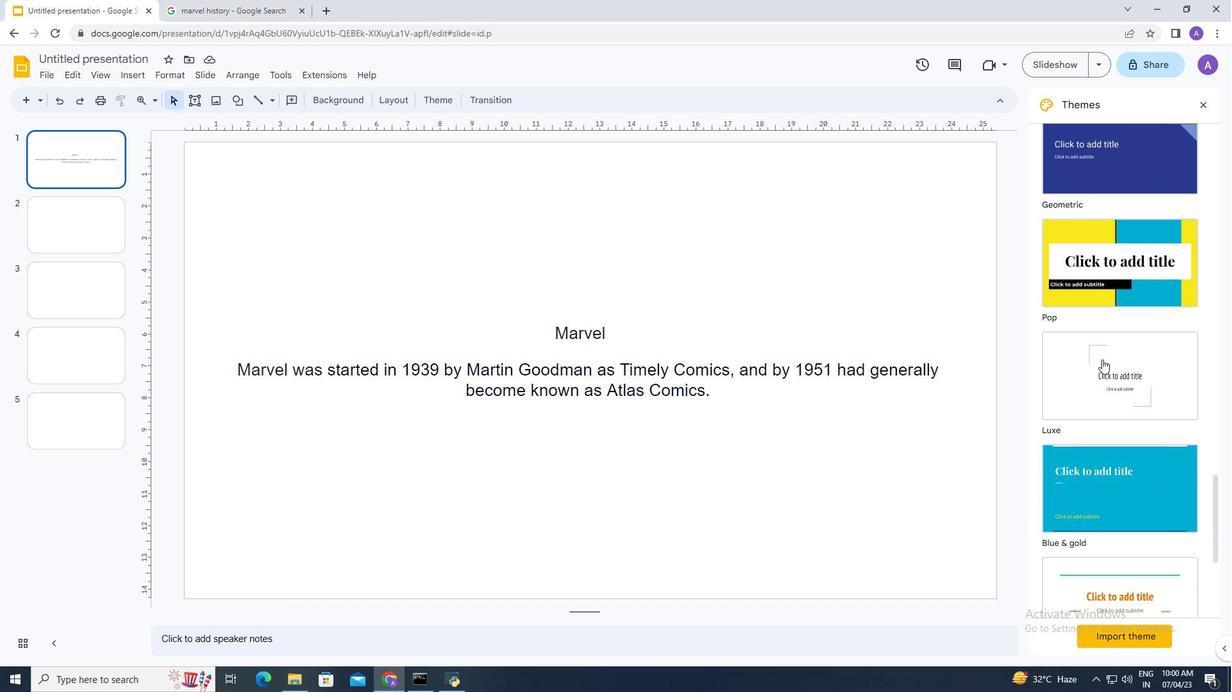 
Action: Mouse scrolled (1102, 359) with delta (0, 0)
Screenshot: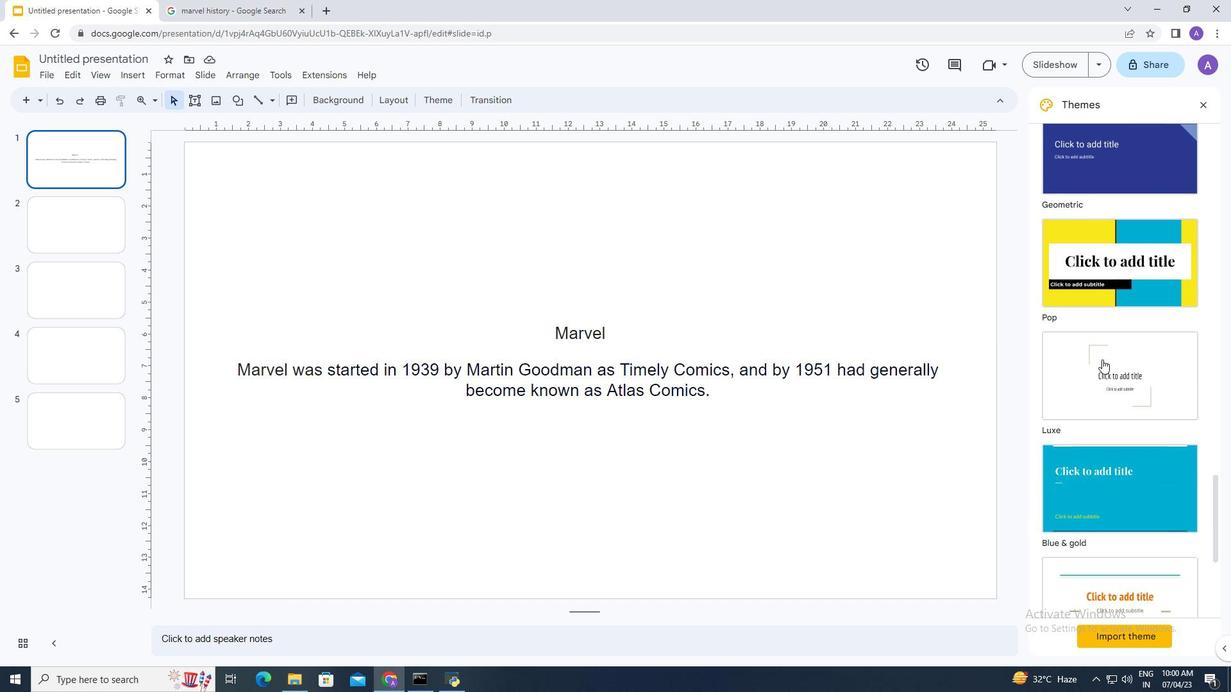 
Action: Mouse scrolled (1102, 359) with delta (0, 0)
Screenshot: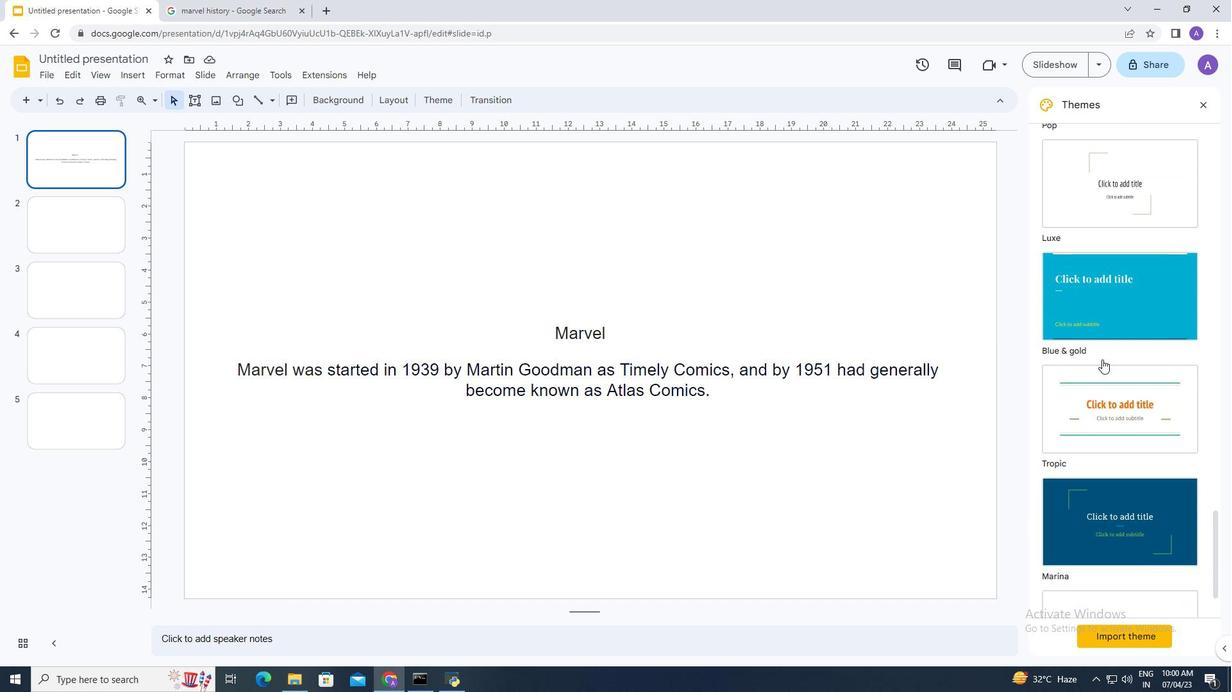 
Action: Mouse scrolled (1102, 359) with delta (0, 0)
Screenshot: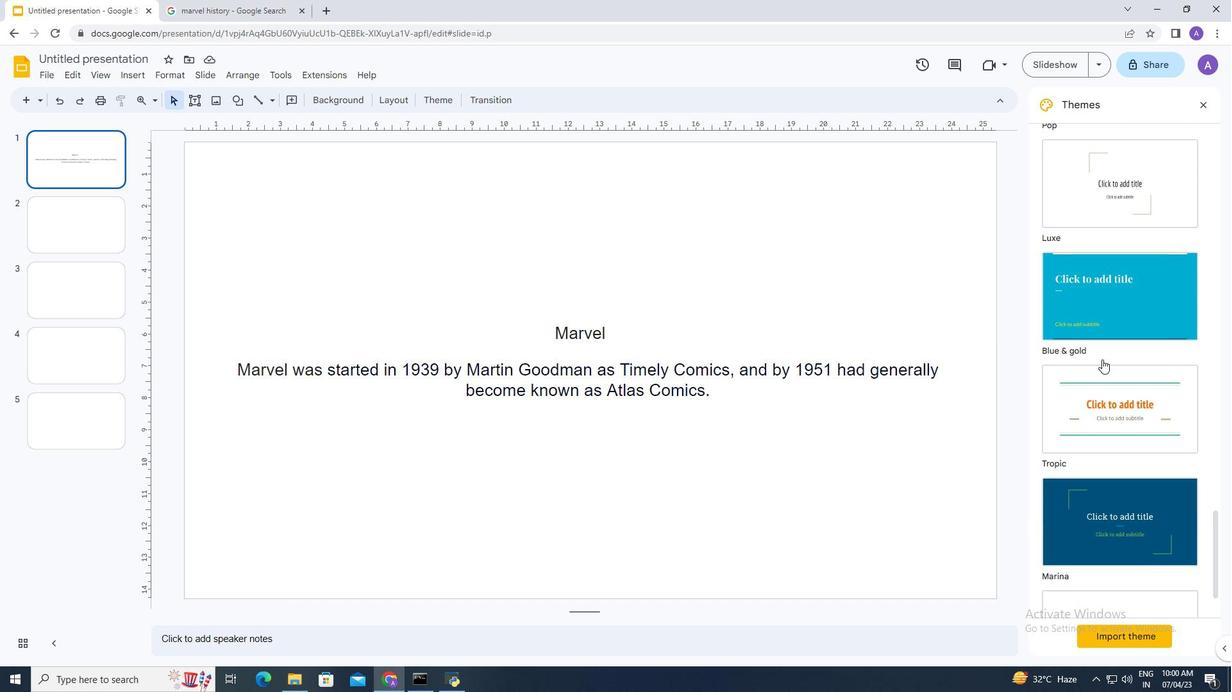 
Action: Mouse scrolled (1102, 359) with delta (0, 0)
Screenshot: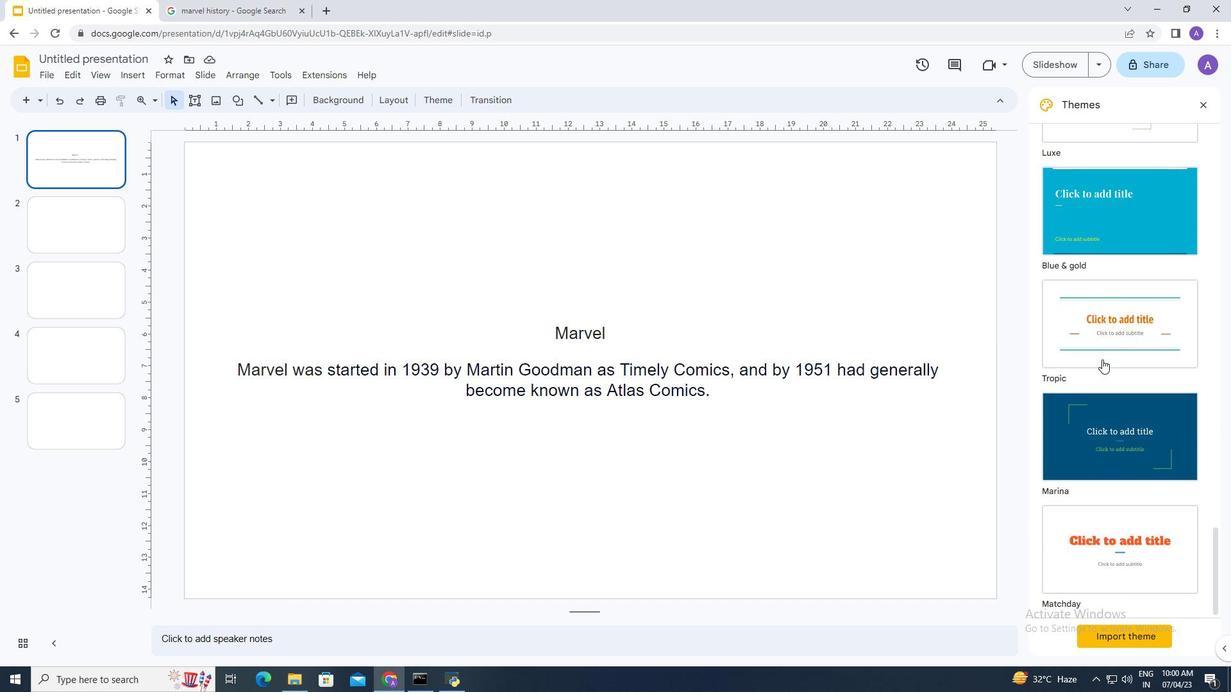 
Action: Mouse scrolled (1102, 359) with delta (0, 0)
Screenshot: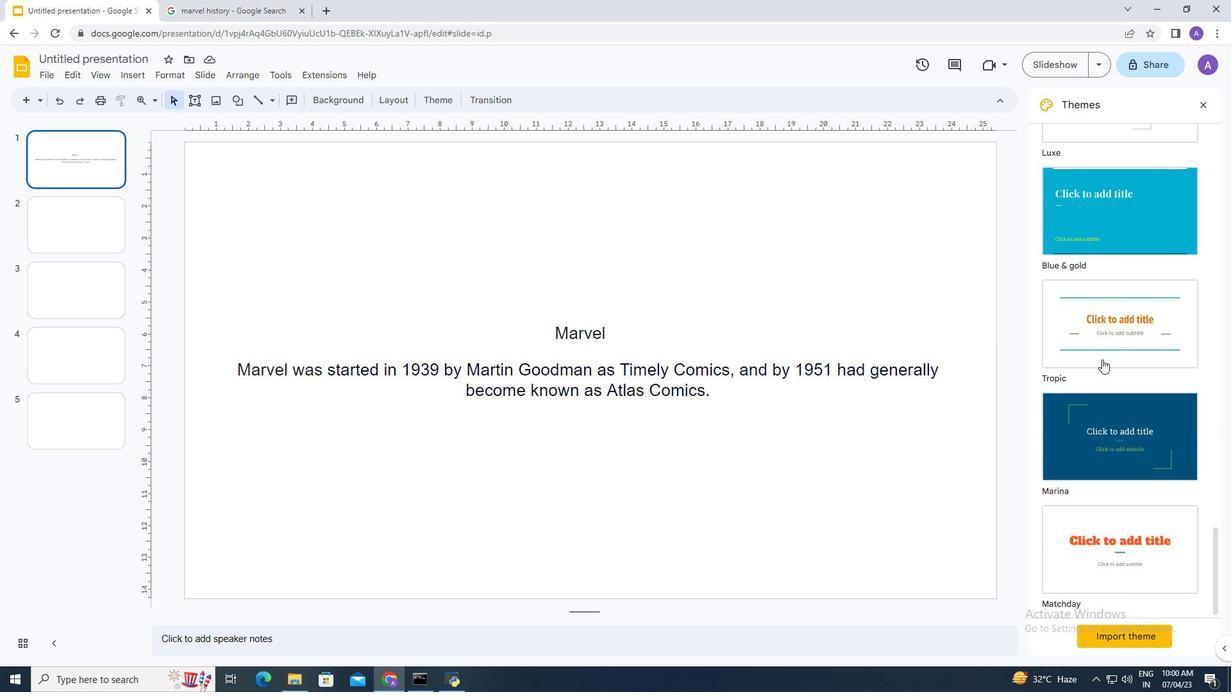 
Action: Mouse scrolled (1102, 359) with delta (0, 0)
Screenshot: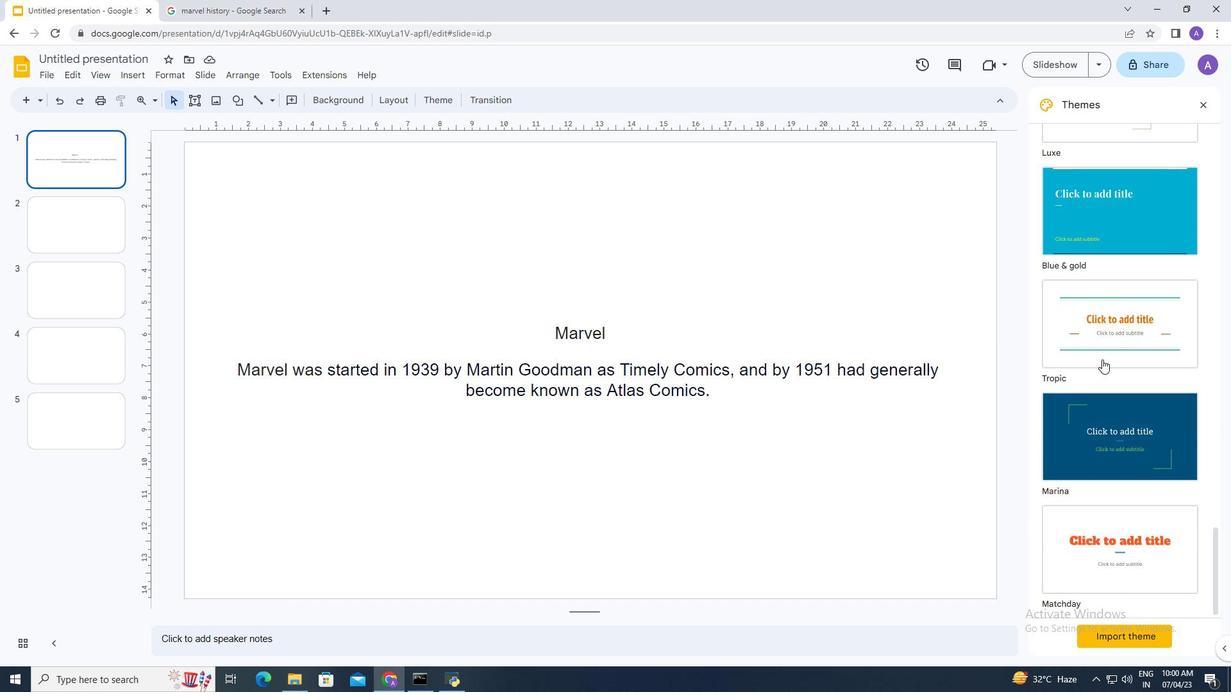 
Action: Mouse moved to (1095, 418)
Screenshot: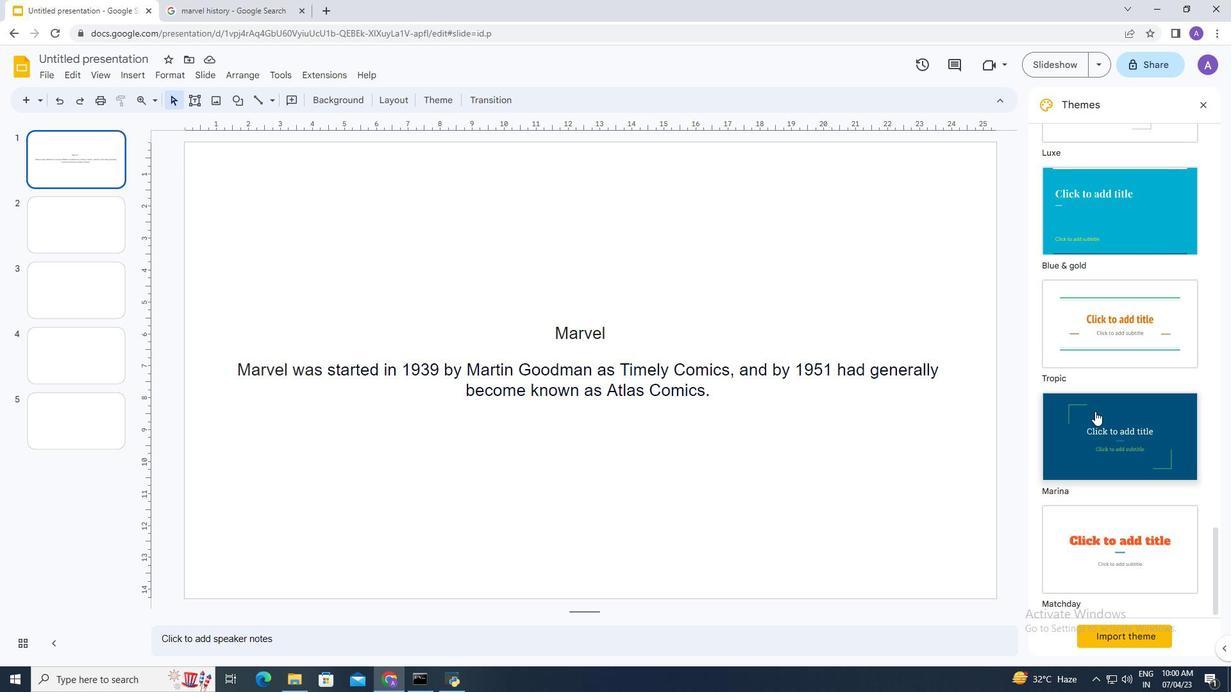 
Action: Mouse pressed left at (1095, 418)
Screenshot: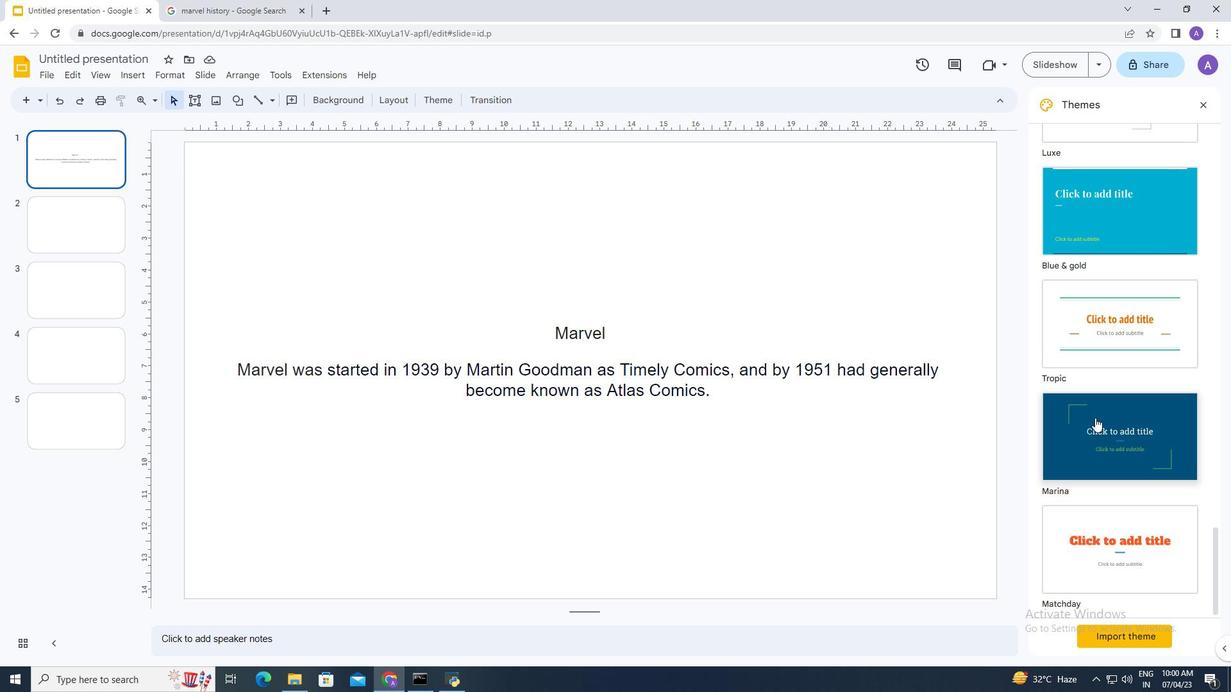 
Action: Mouse moved to (821, 275)
Screenshot: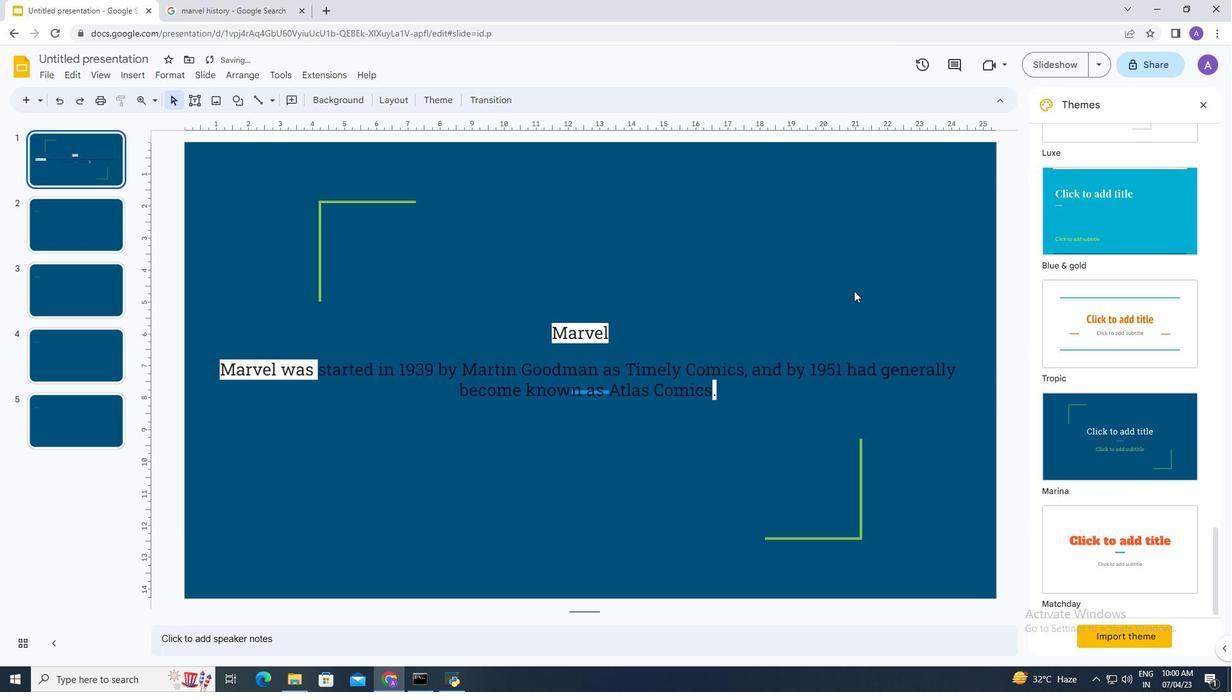 
